 Task: Add a signature Hope Brown containing With gratitude and warm wishes, Hope Brown to email address softage.2@softage.net and add a label Grocery lists
Action: Mouse moved to (895, 74)
Screenshot: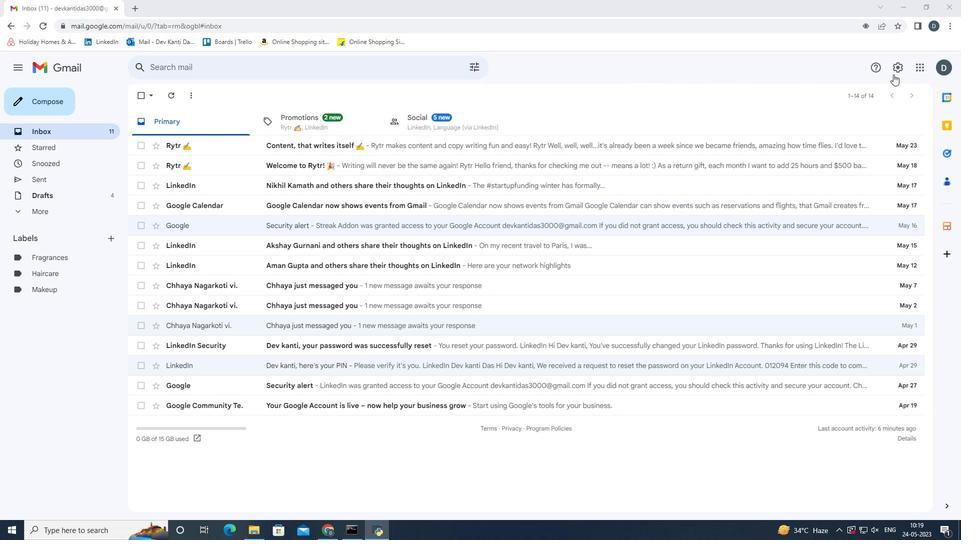 
Action: Mouse pressed left at (895, 74)
Screenshot: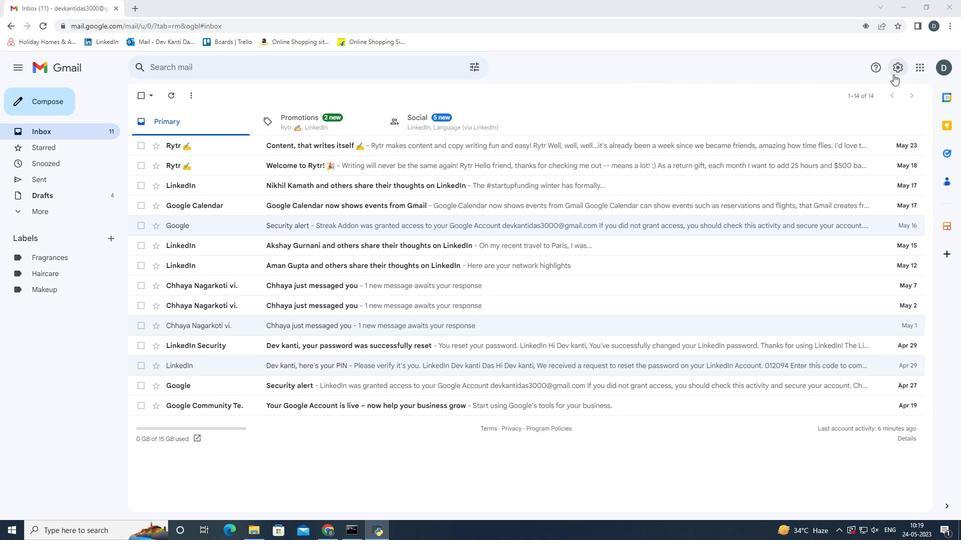 
Action: Mouse moved to (878, 123)
Screenshot: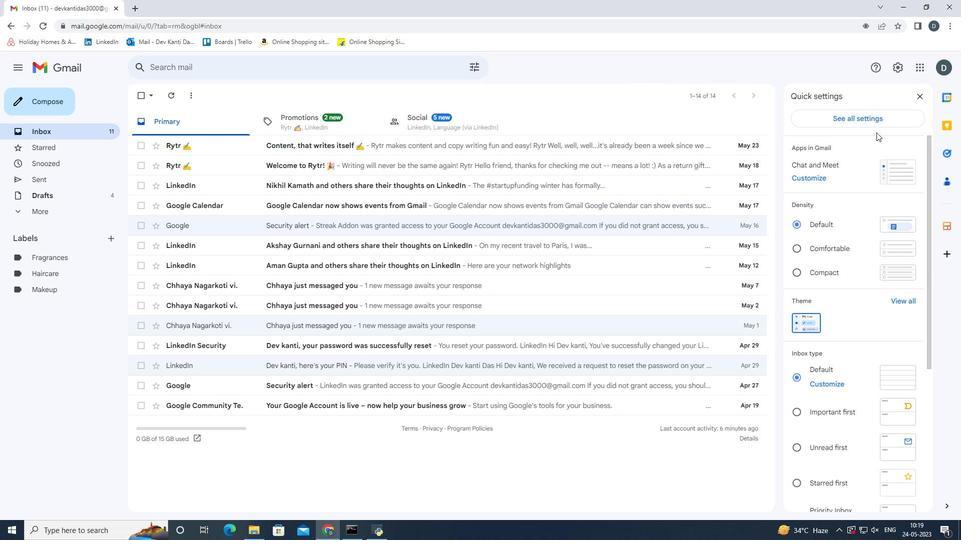 
Action: Mouse pressed left at (878, 123)
Screenshot: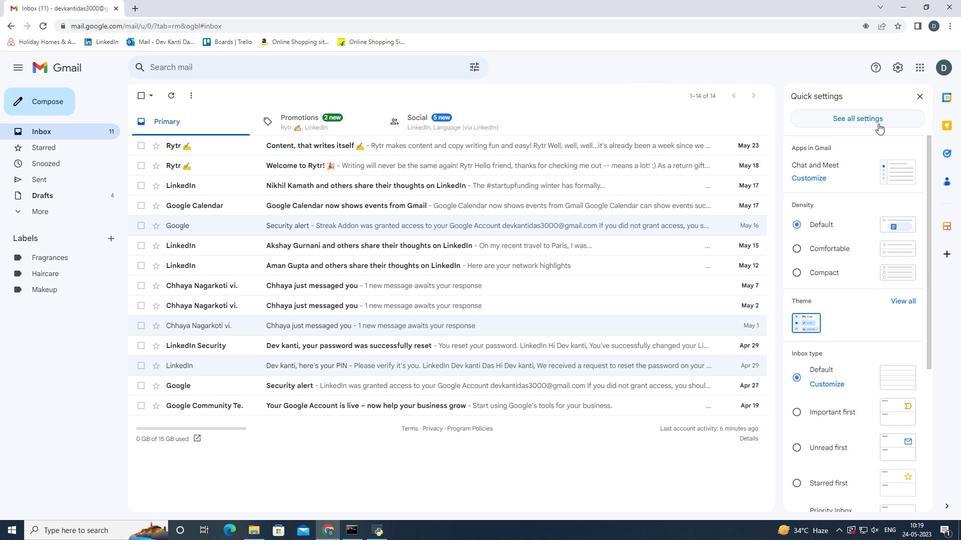 
Action: Mouse moved to (407, 295)
Screenshot: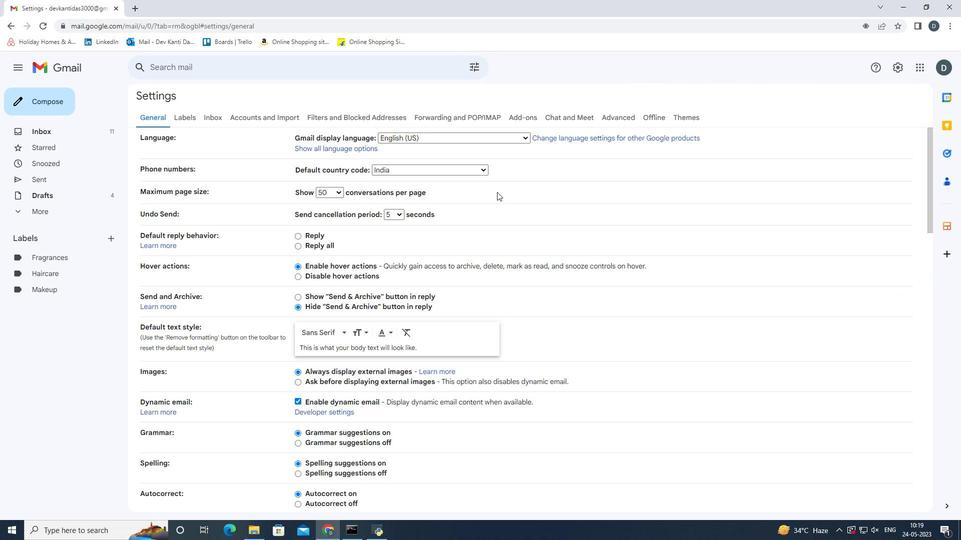 
Action: Mouse scrolled (407, 295) with delta (0, 0)
Screenshot: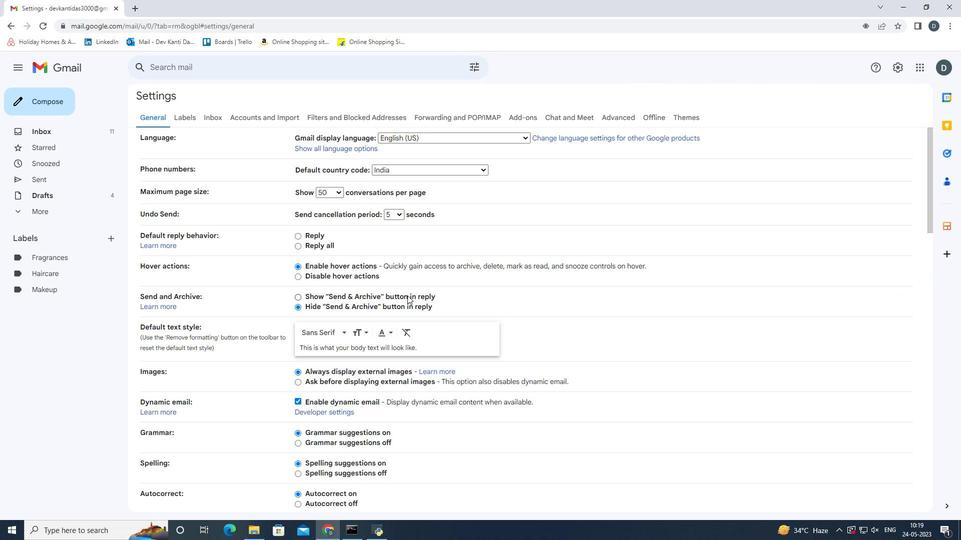 
Action: Mouse scrolled (407, 295) with delta (0, 0)
Screenshot: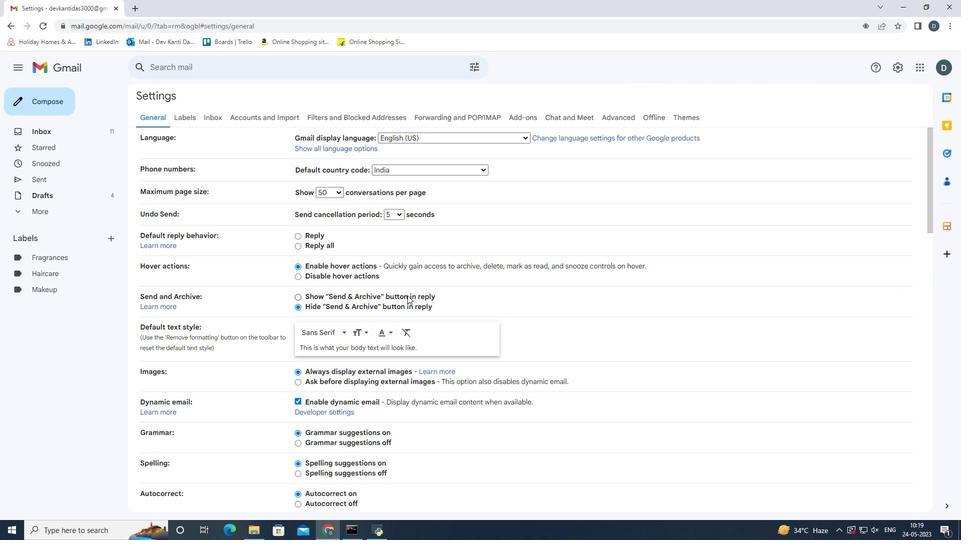 
Action: Mouse scrolled (407, 295) with delta (0, 0)
Screenshot: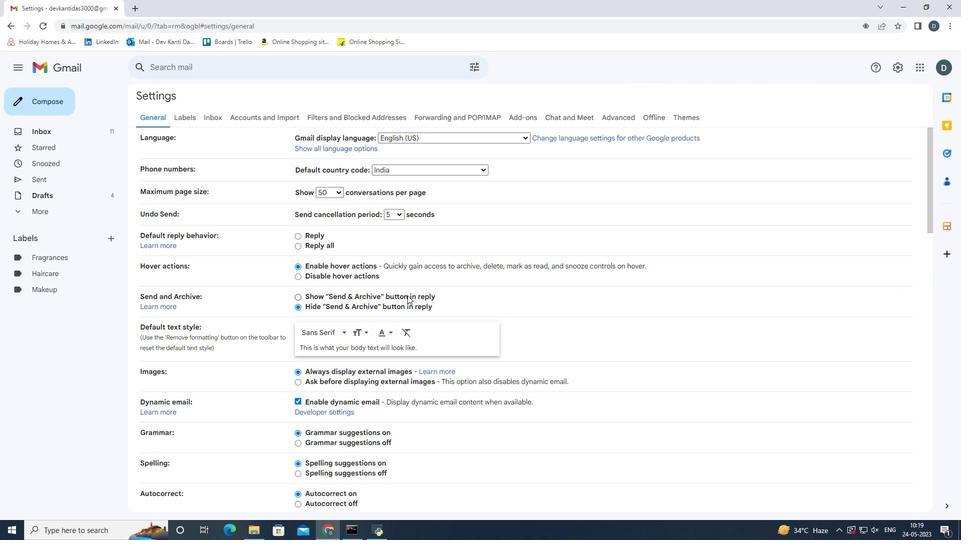 
Action: Mouse scrolled (407, 295) with delta (0, 0)
Screenshot: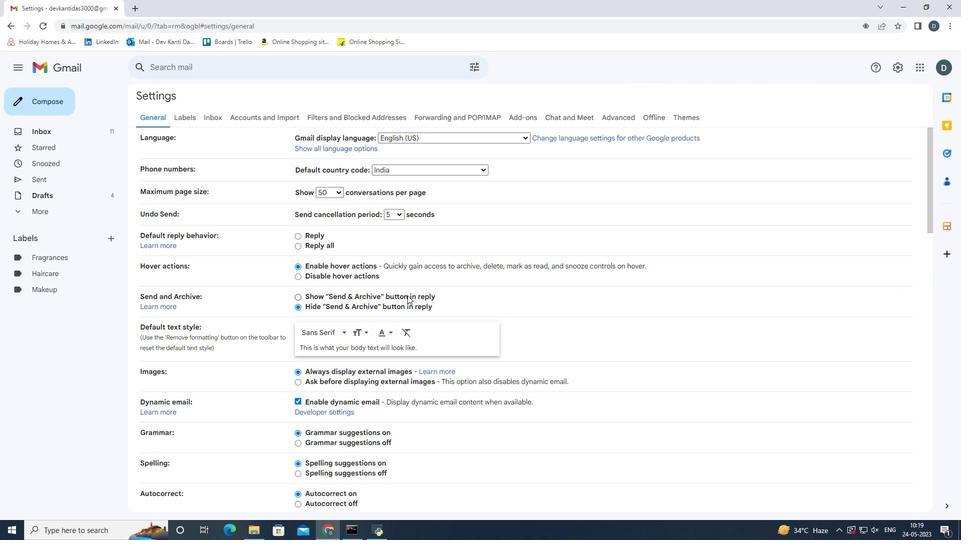 
Action: Mouse scrolled (407, 295) with delta (0, 0)
Screenshot: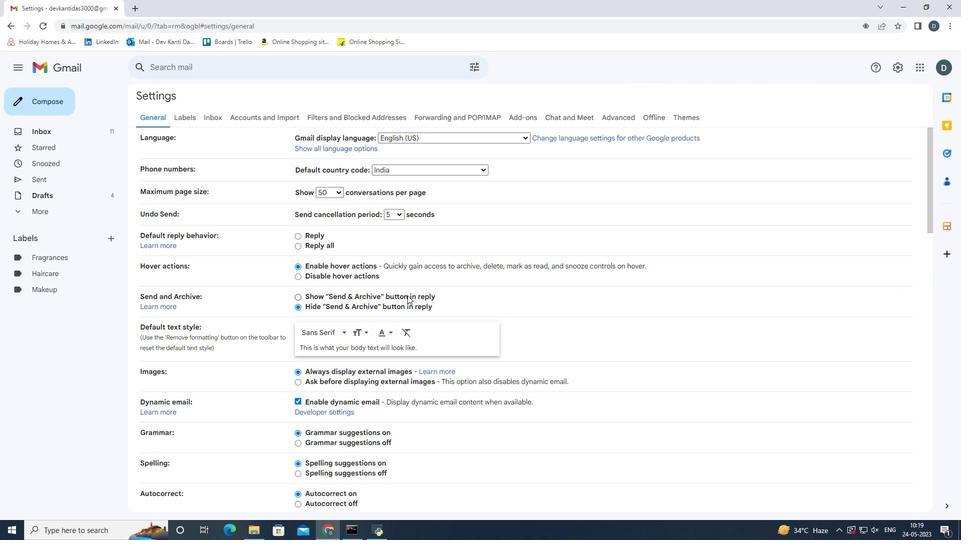 
Action: Mouse scrolled (407, 295) with delta (0, 0)
Screenshot: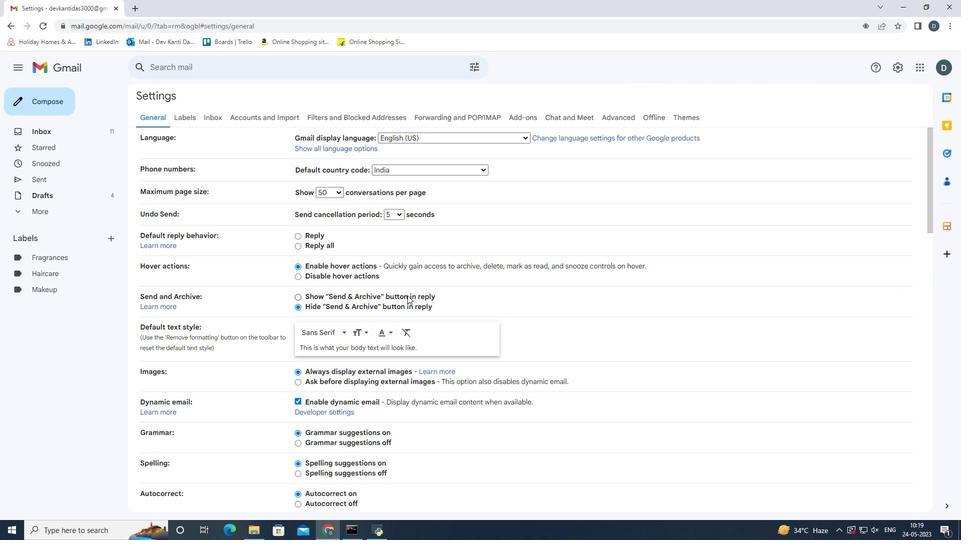 
Action: Mouse scrolled (407, 295) with delta (0, 0)
Screenshot: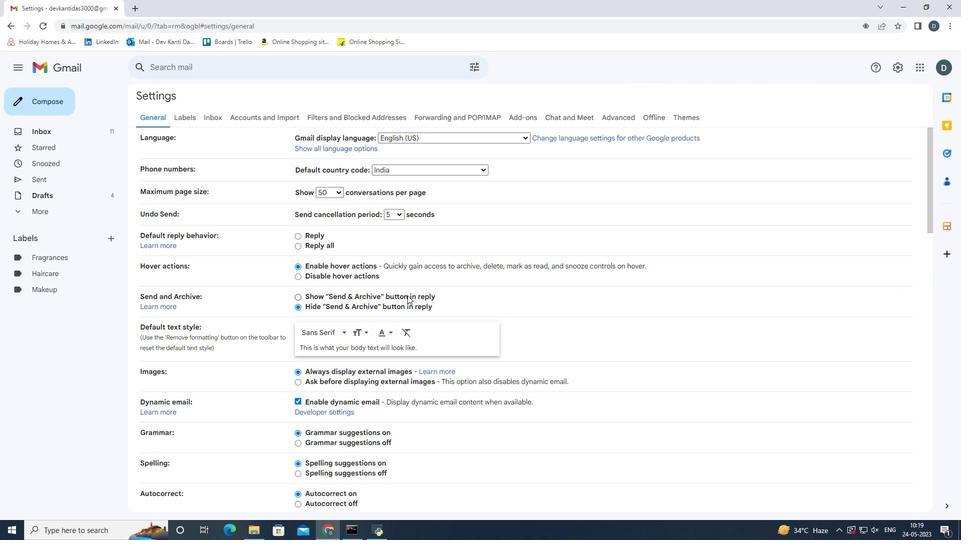 
Action: Mouse scrolled (407, 295) with delta (0, 0)
Screenshot: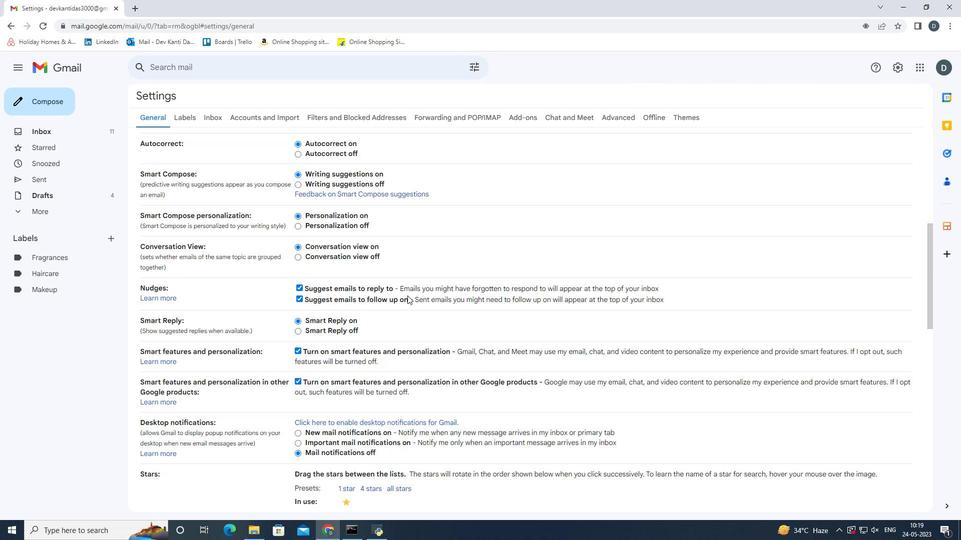 
Action: Mouse scrolled (407, 295) with delta (0, 0)
Screenshot: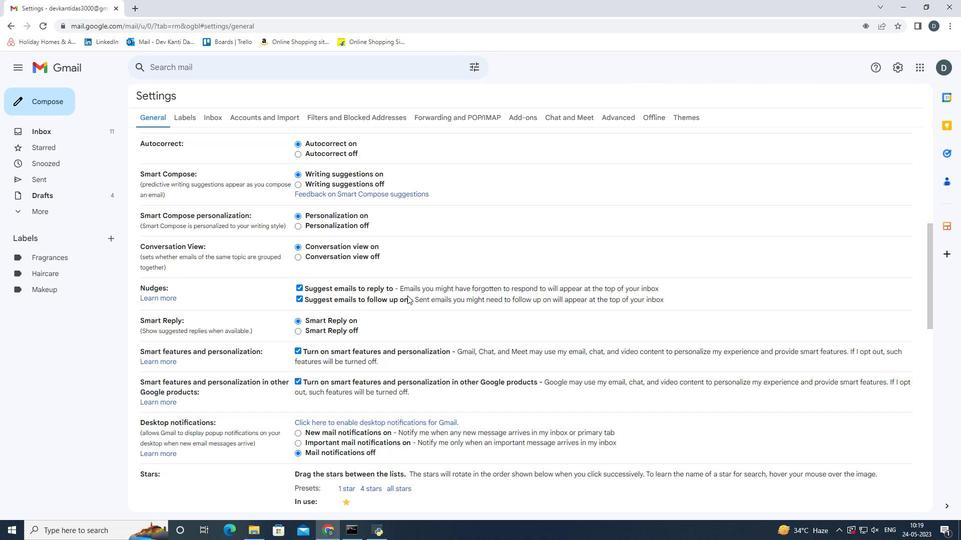 
Action: Mouse scrolled (407, 295) with delta (0, 0)
Screenshot: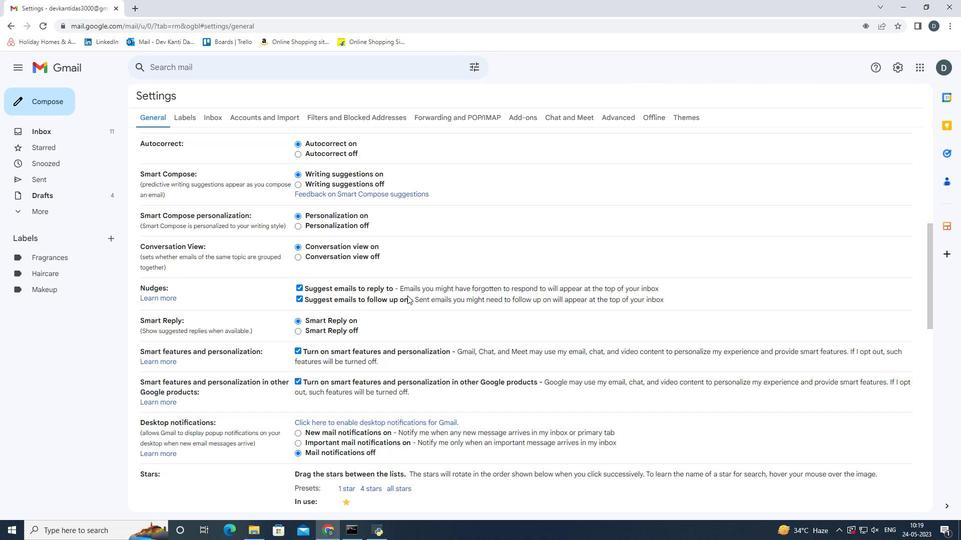 
Action: Mouse scrolled (407, 295) with delta (0, 0)
Screenshot: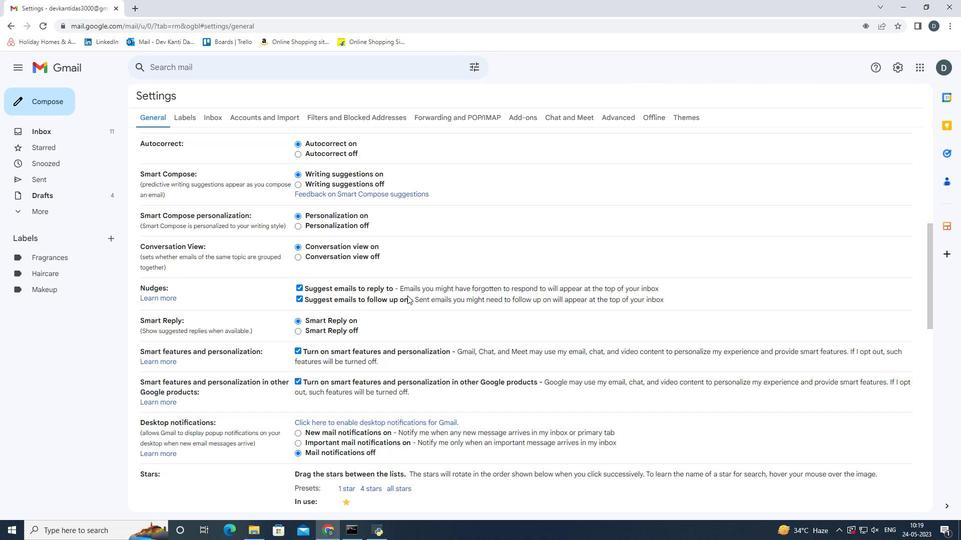 
Action: Mouse scrolled (407, 295) with delta (0, 0)
Screenshot: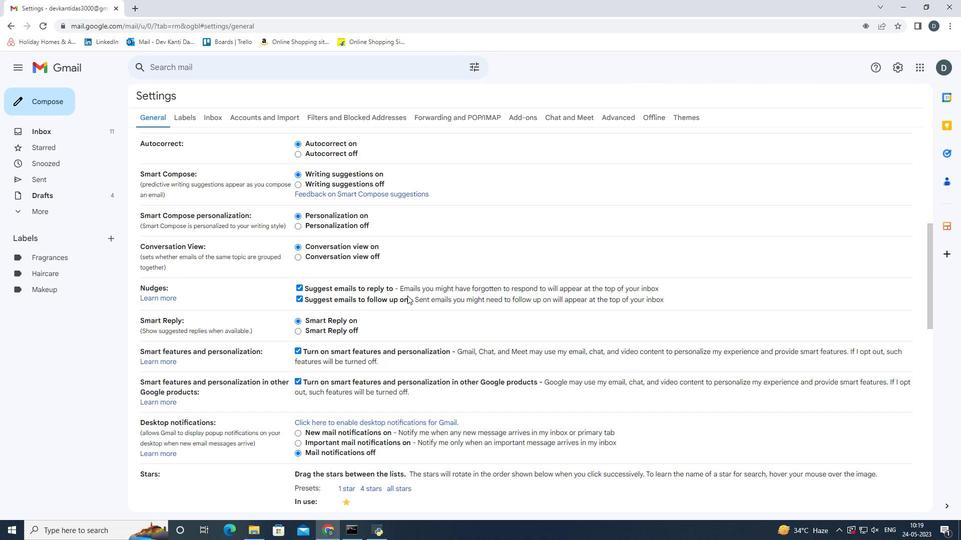
Action: Mouse moved to (404, 448)
Screenshot: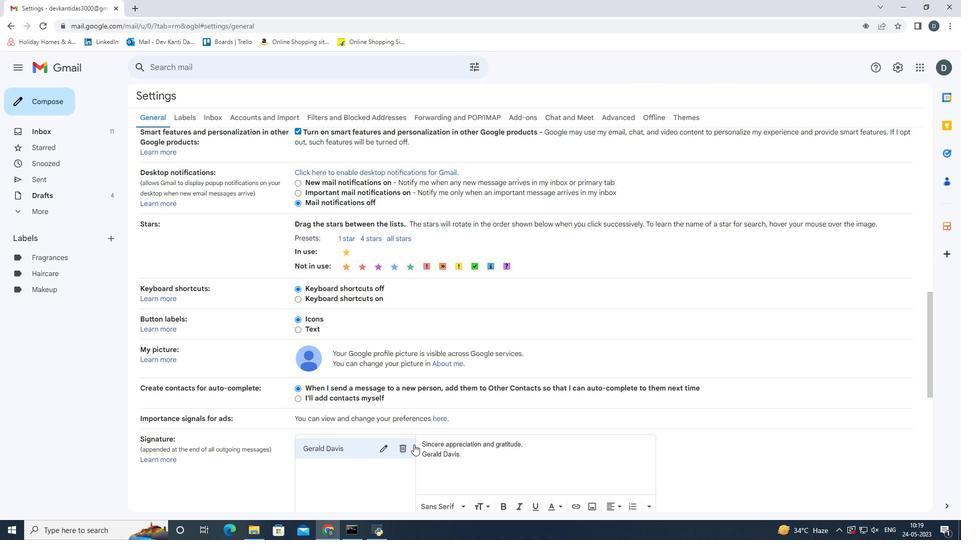 
Action: Mouse pressed left at (404, 448)
Screenshot: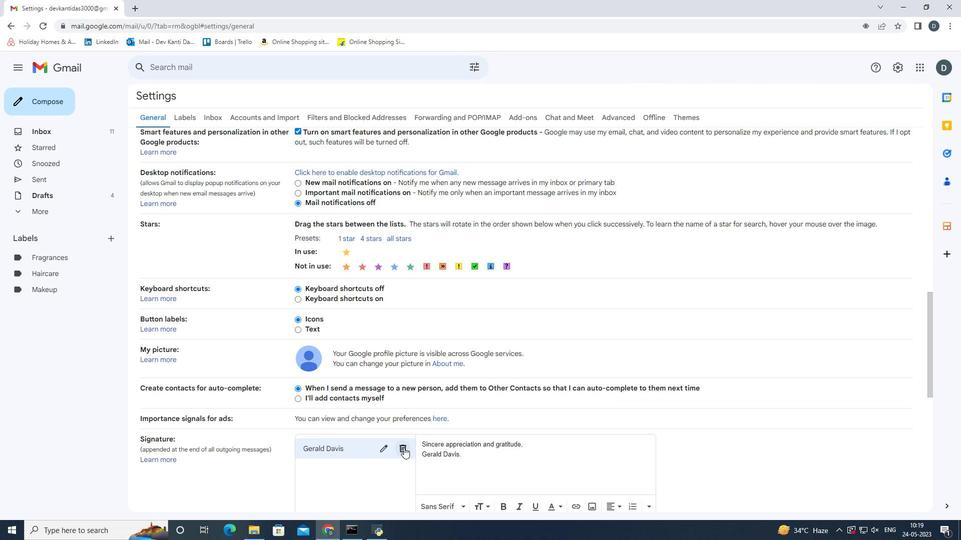 
Action: Mouse moved to (553, 305)
Screenshot: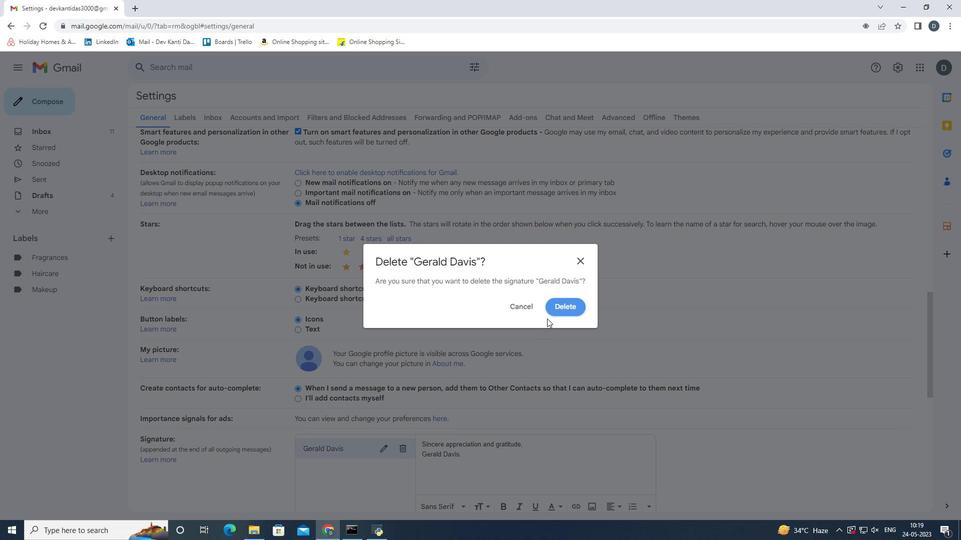 
Action: Mouse pressed left at (553, 305)
Screenshot: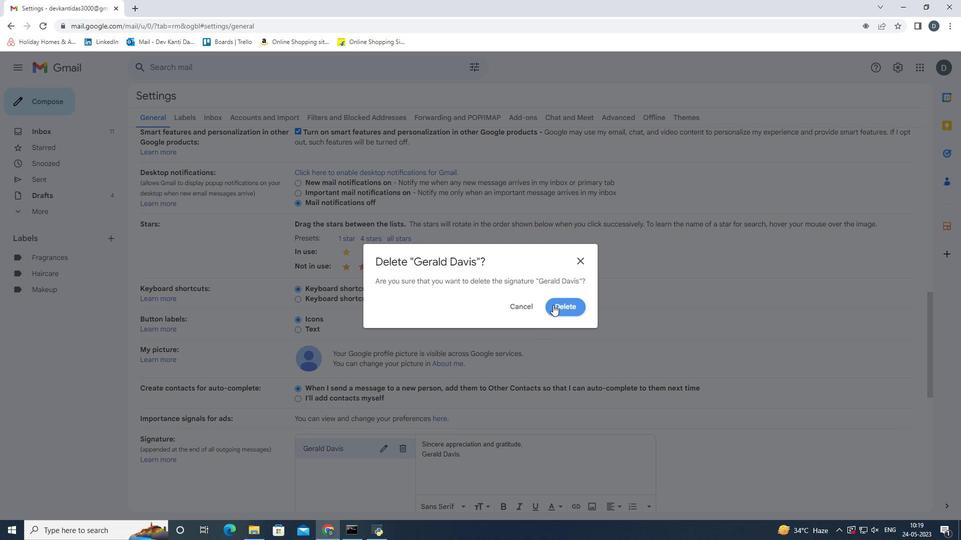 
Action: Mouse scrolled (553, 304) with delta (0, 0)
Screenshot: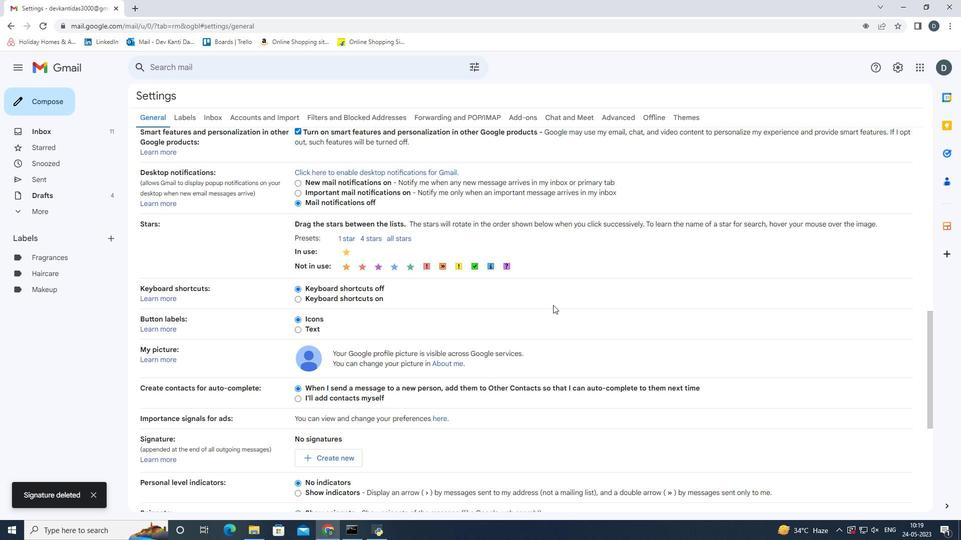 
Action: Mouse scrolled (553, 304) with delta (0, 0)
Screenshot: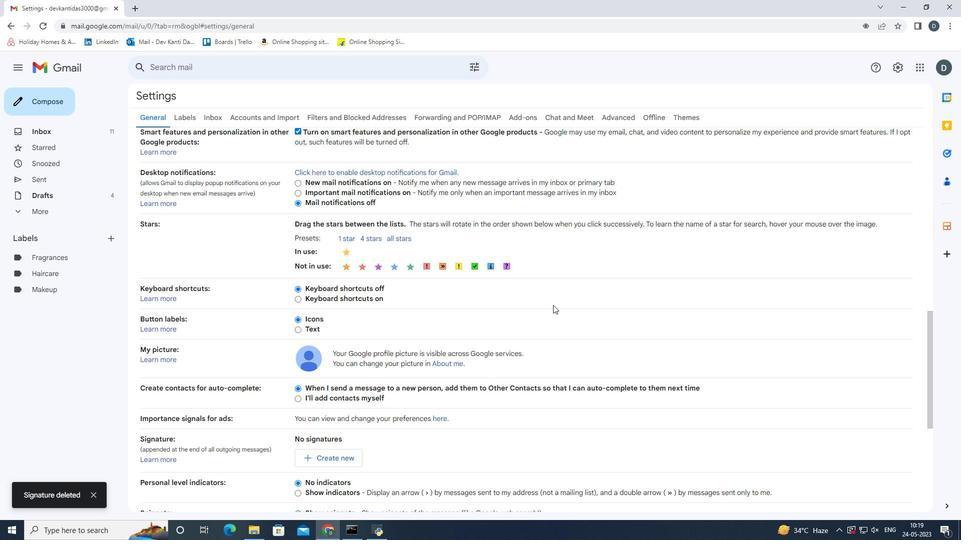 
Action: Mouse scrolled (553, 304) with delta (0, 0)
Screenshot: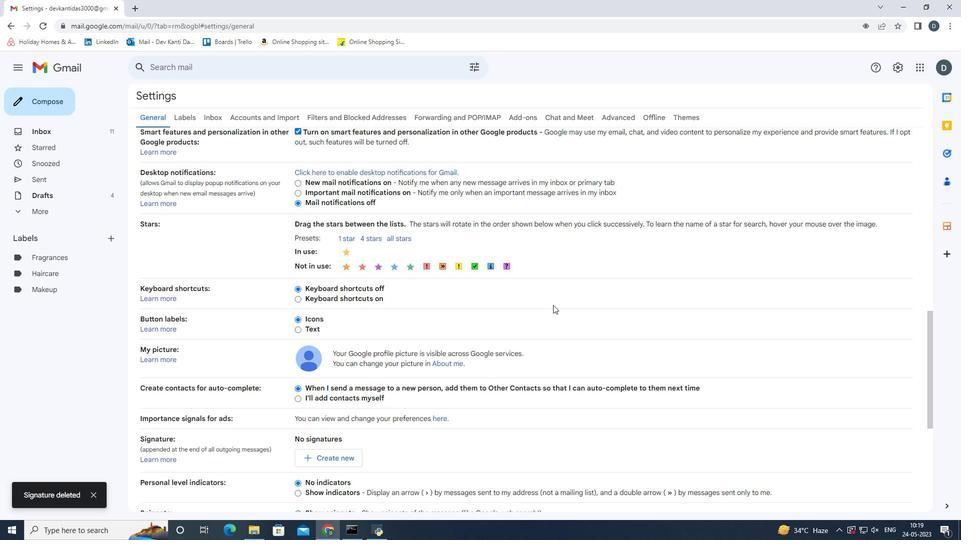 
Action: Mouse moved to (328, 309)
Screenshot: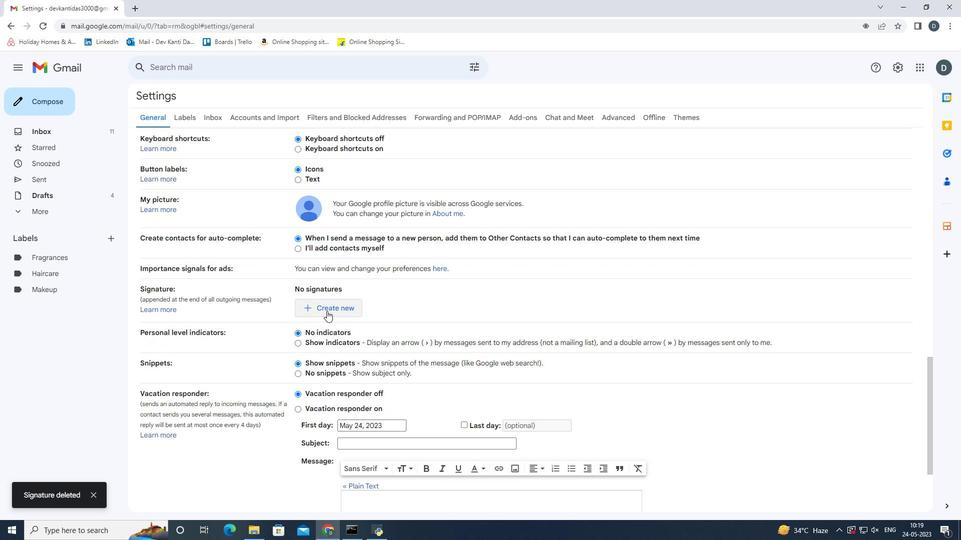 
Action: Mouse pressed left at (328, 309)
Screenshot: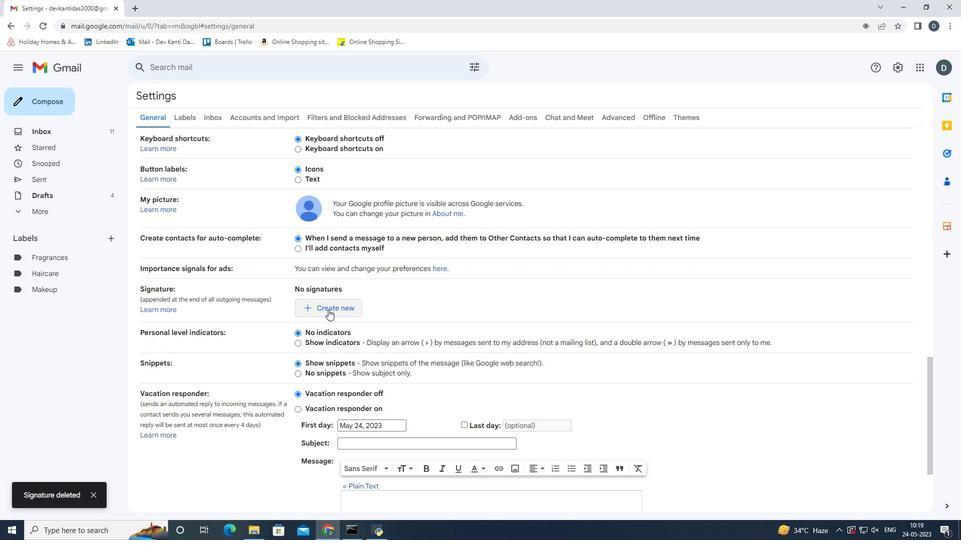
Action: Mouse moved to (478, 282)
Screenshot: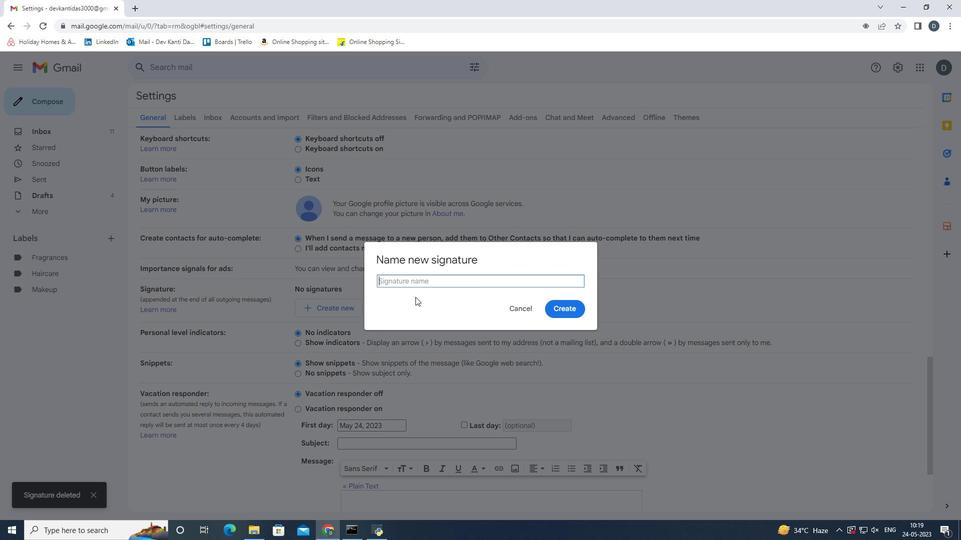 
Action: Key pressed <Key.shift>Hope<Key.space><Key.shift><Key.shift><Key.shift><Key.shift><Key.shift><Key.shift><Key.shift><Key.shift>Brown<Key.enter>
Screenshot: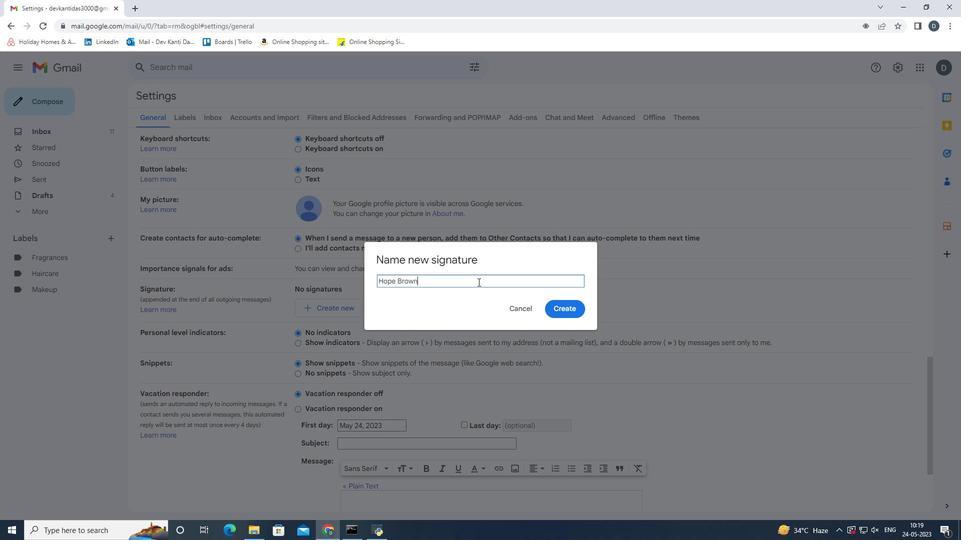 
Action: Mouse moved to (444, 312)
Screenshot: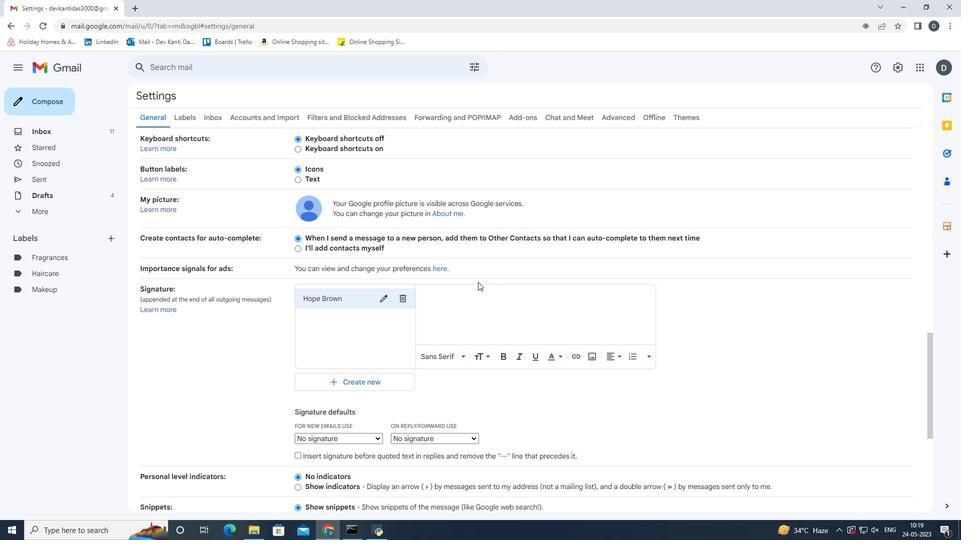 
Action: Mouse pressed left at (444, 312)
Screenshot: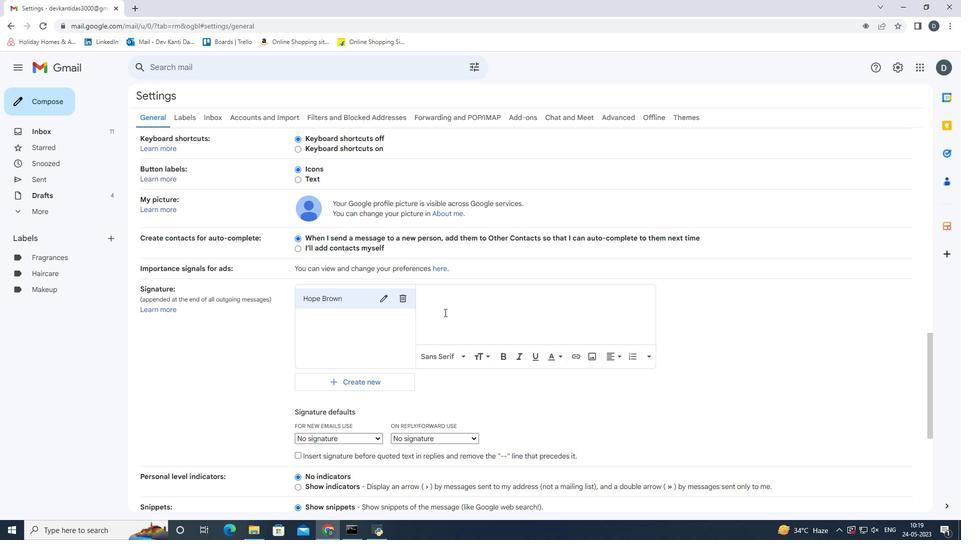 
Action: Mouse moved to (443, 305)
Screenshot: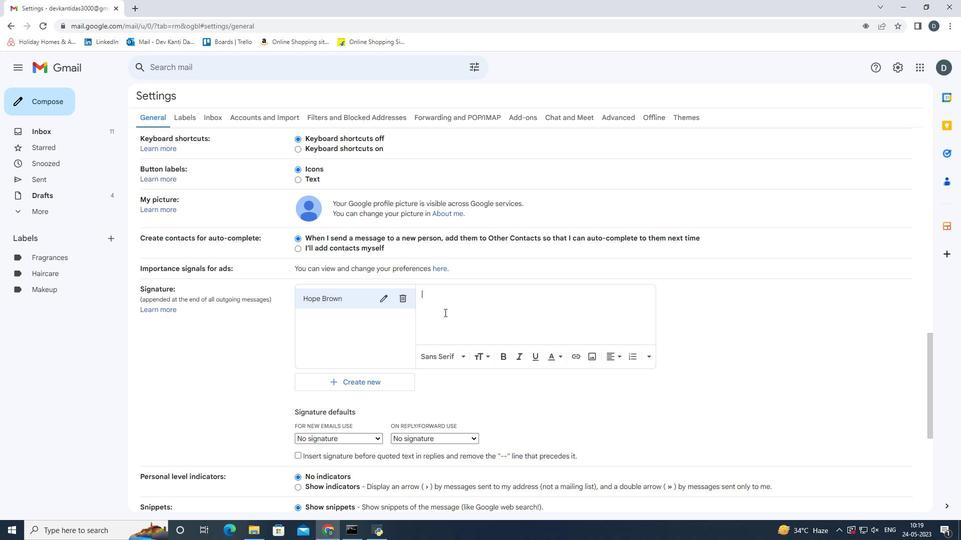 
Action: Key pressed <Key.shift><Key.shift><Key.shift><Key.shift><Key.shift>Gratitude<Key.space>and<Key.space>warm<Key.space>wishes,<Key.enter><Key.shift>Hope<Key.space><Key.shift>Brown.
Screenshot: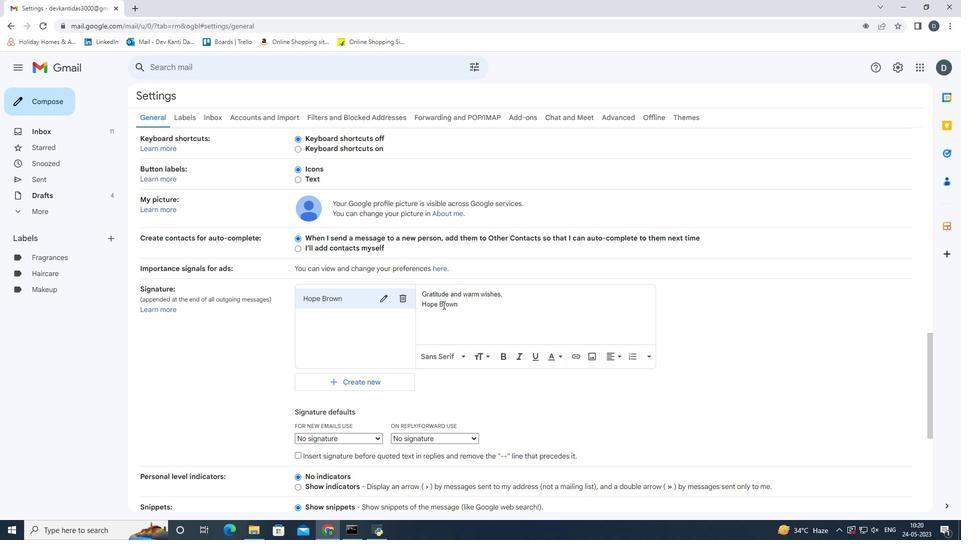 
Action: Mouse moved to (720, 316)
Screenshot: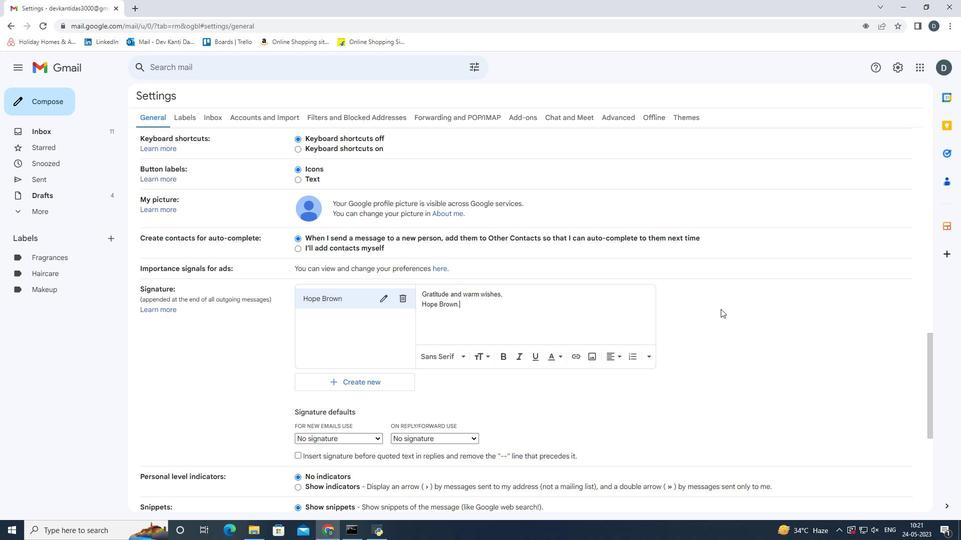 
Action: Mouse pressed left at (720, 316)
Screenshot: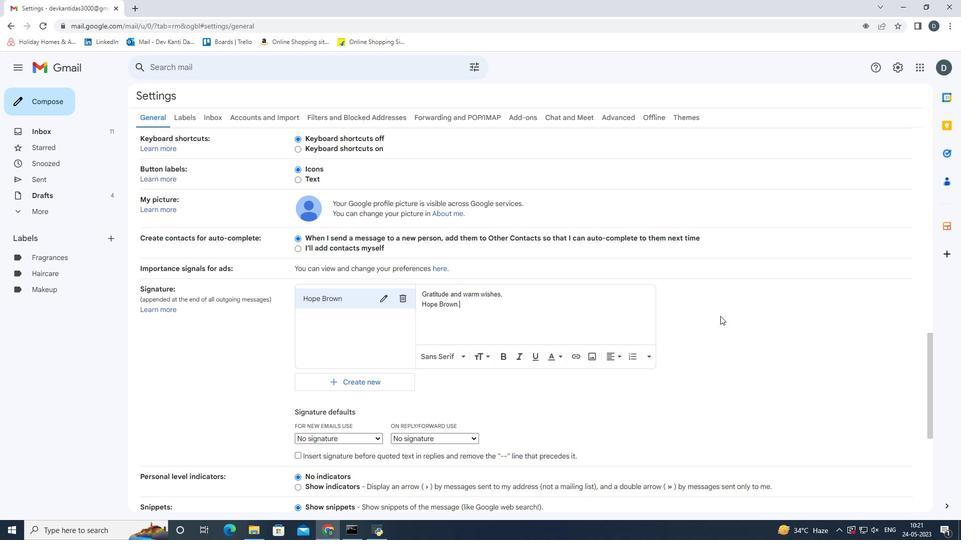 
Action: Mouse moved to (469, 396)
Screenshot: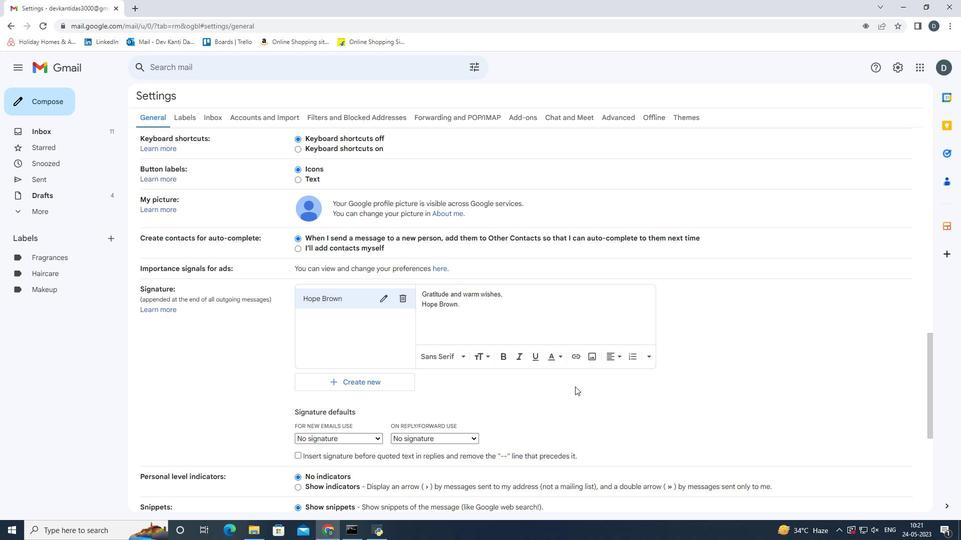 
Action: Mouse scrolled (568, 386) with delta (0, 0)
Screenshot: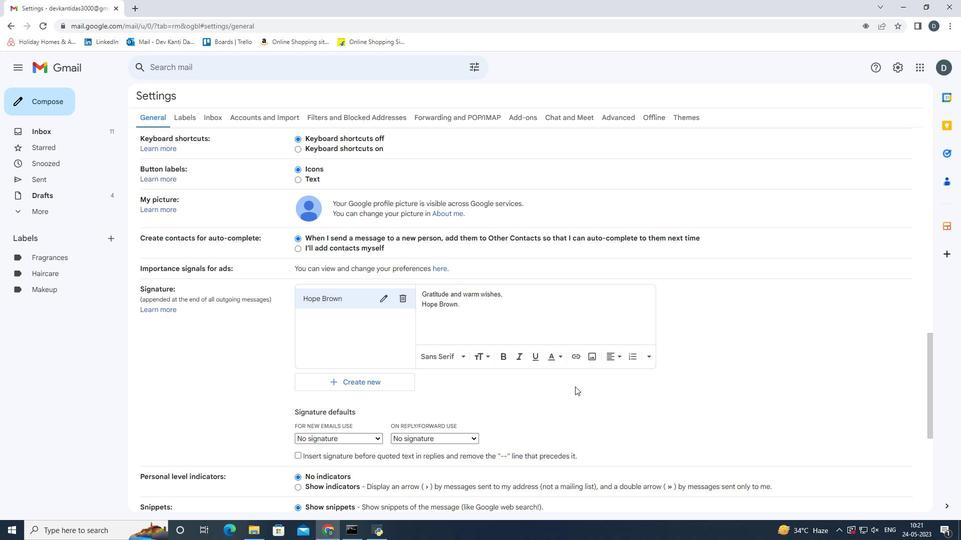 
Action: Mouse moved to (354, 388)
Screenshot: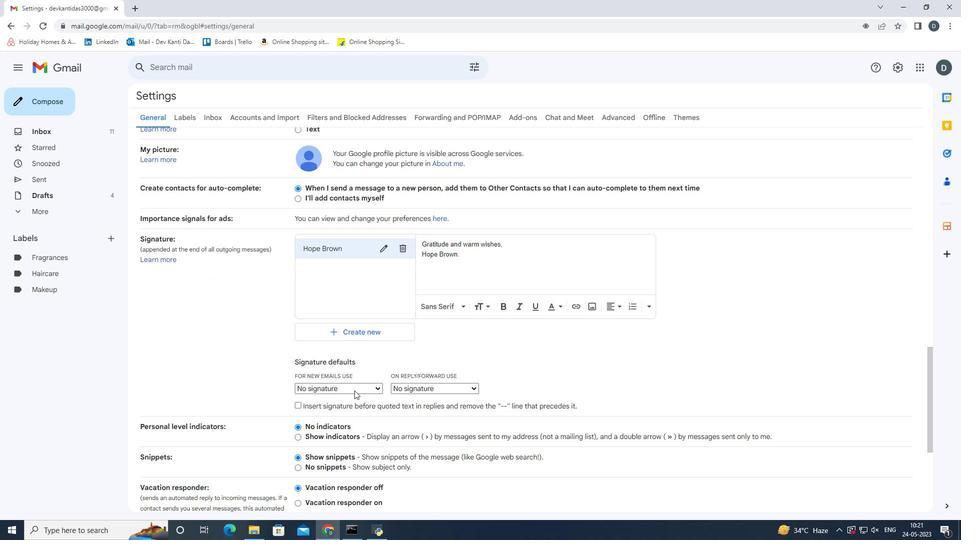 
Action: Mouse pressed left at (354, 388)
Screenshot: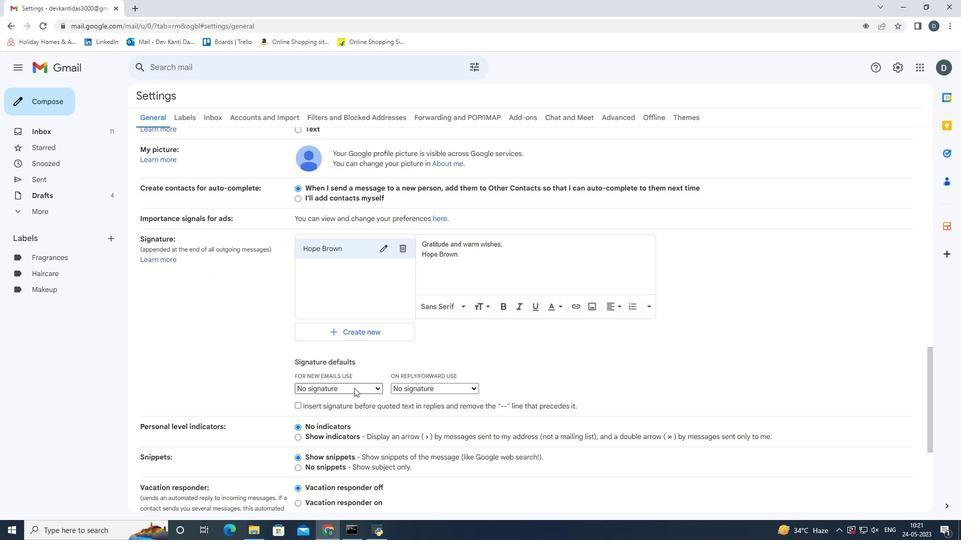 
Action: Mouse moved to (344, 408)
Screenshot: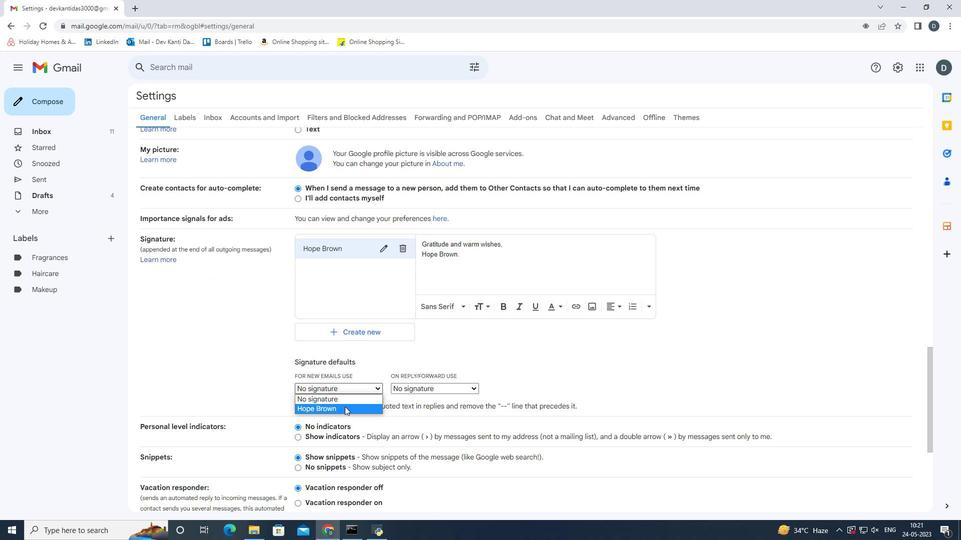 
Action: Mouse pressed left at (344, 408)
Screenshot: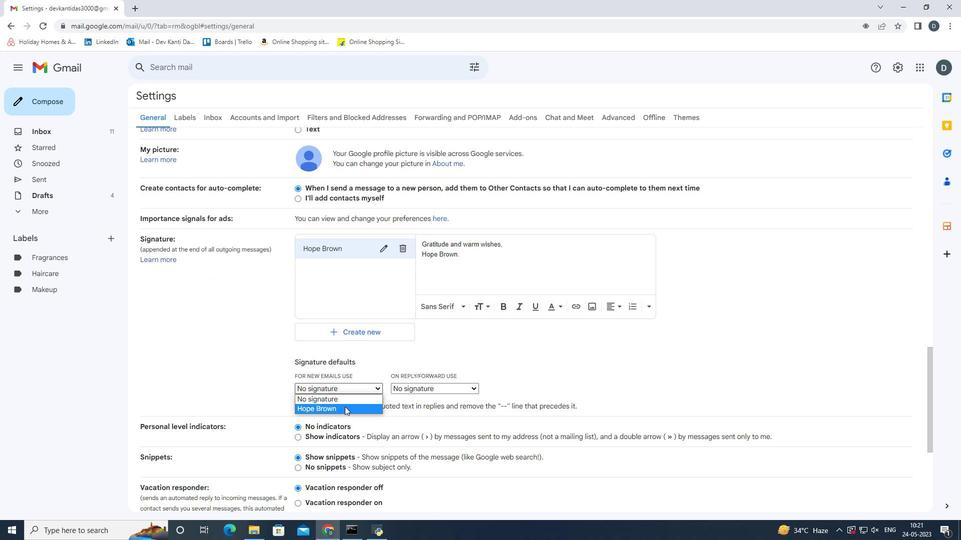 
Action: Mouse moved to (440, 393)
Screenshot: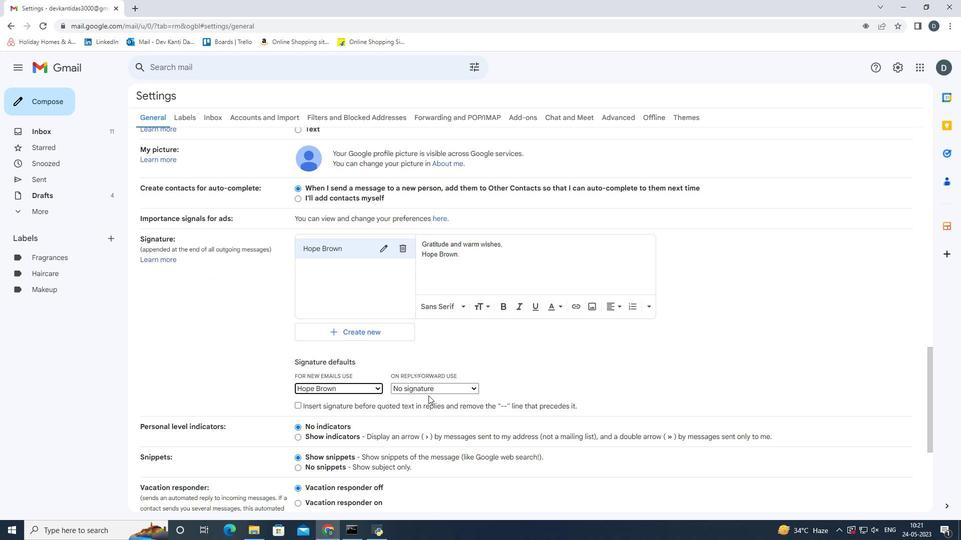 
Action: Mouse pressed left at (440, 393)
Screenshot: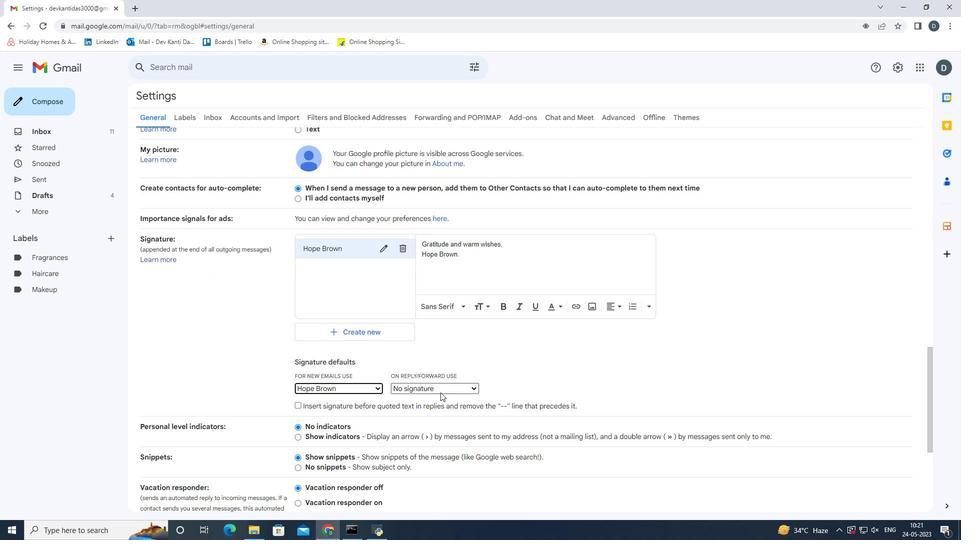 
Action: Mouse moved to (423, 407)
Screenshot: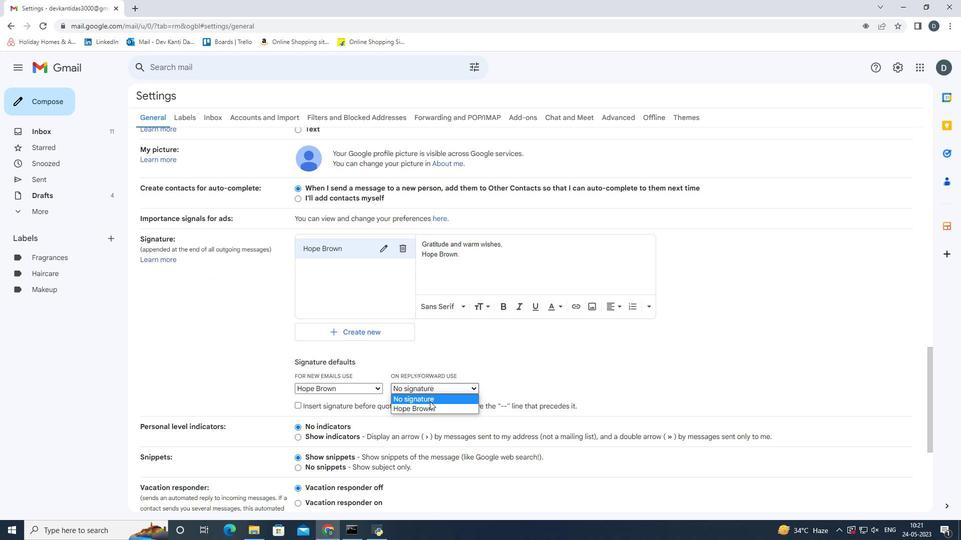 
Action: Mouse pressed left at (423, 407)
Screenshot: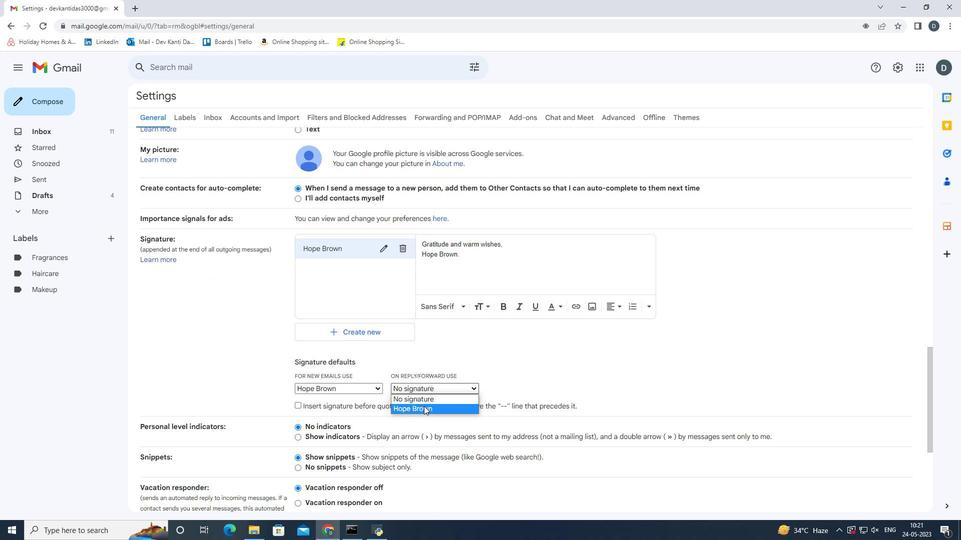 
Action: Mouse moved to (468, 392)
Screenshot: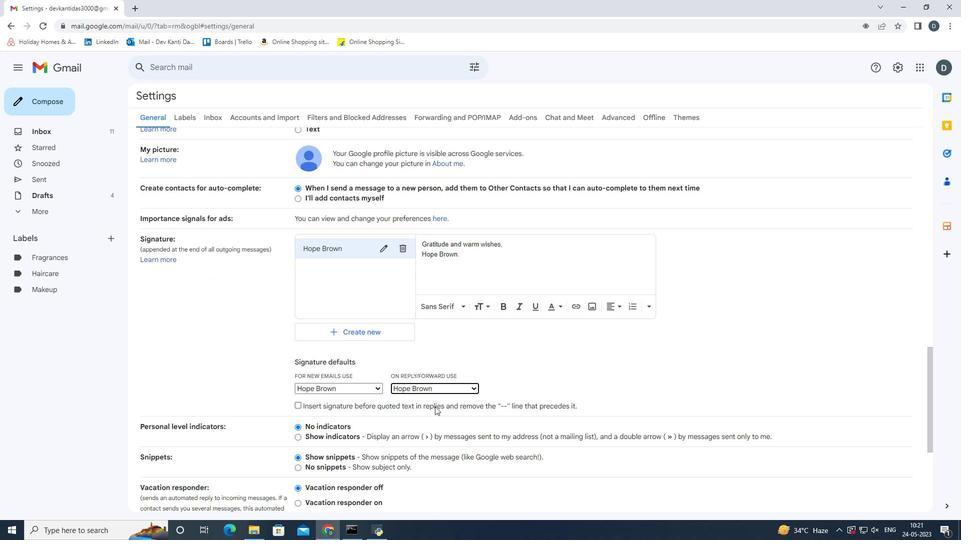 
Action: Mouse scrolled (468, 391) with delta (0, 0)
Screenshot: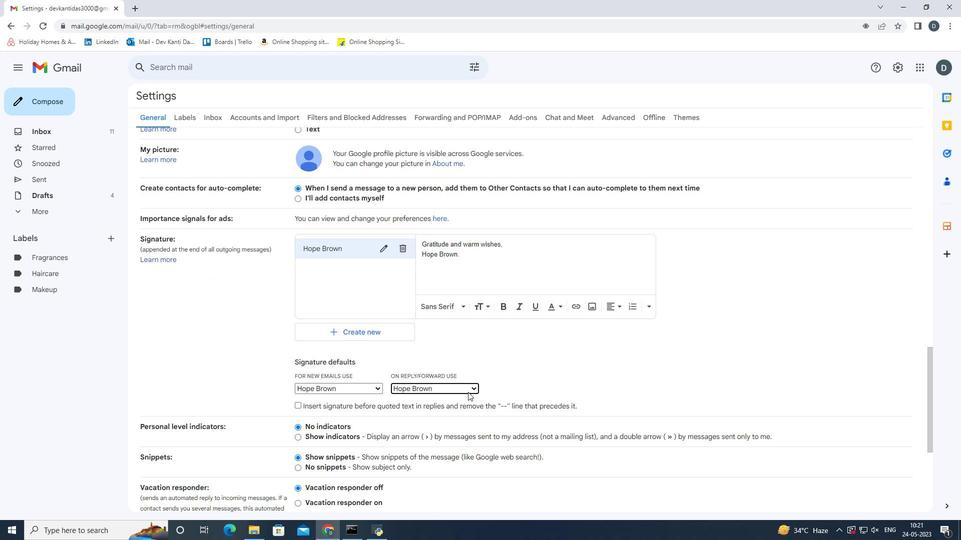 
Action: Mouse scrolled (468, 391) with delta (0, 0)
Screenshot: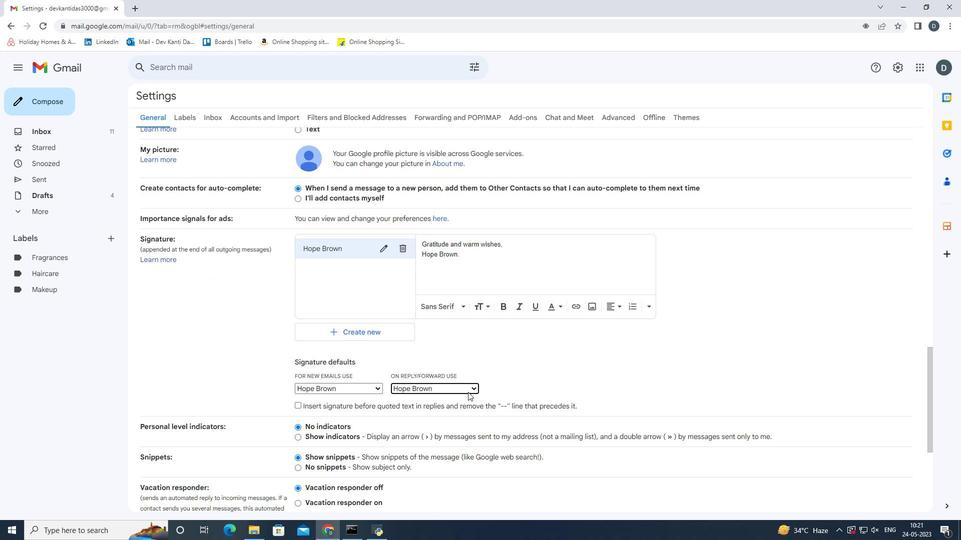 
Action: Mouse scrolled (468, 391) with delta (0, 0)
Screenshot: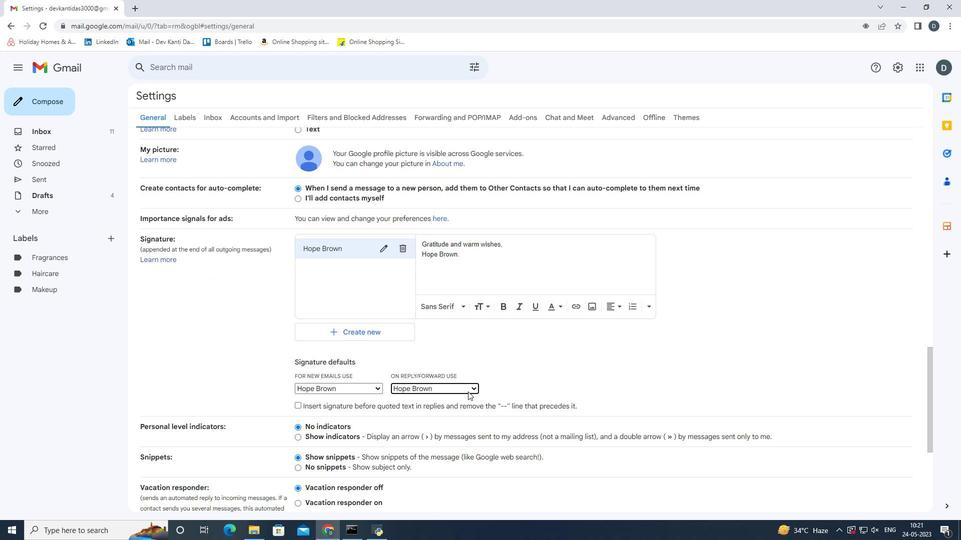 
Action: Mouse scrolled (468, 391) with delta (0, 0)
Screenshot: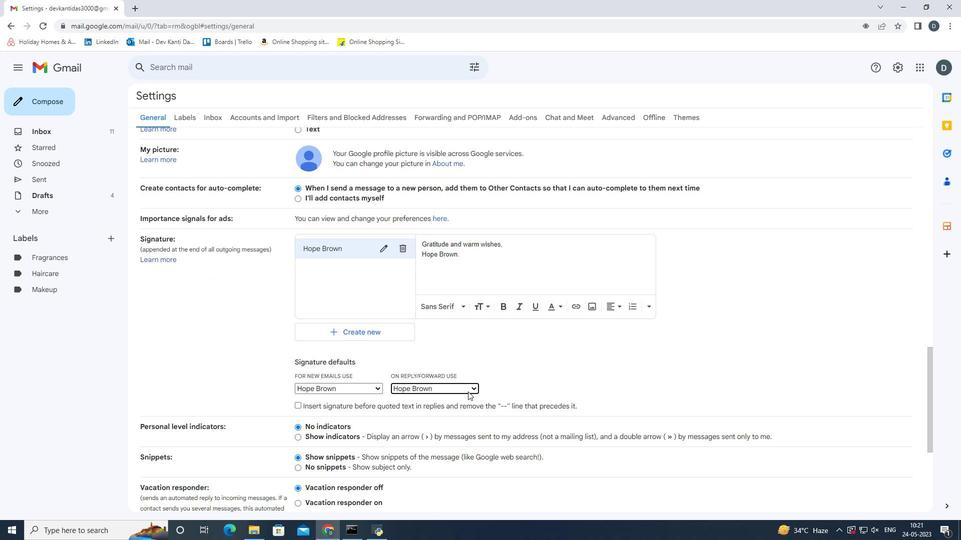 
Action: Mouse scrolled (468, 391) with delta (0, 0)
Screenshot: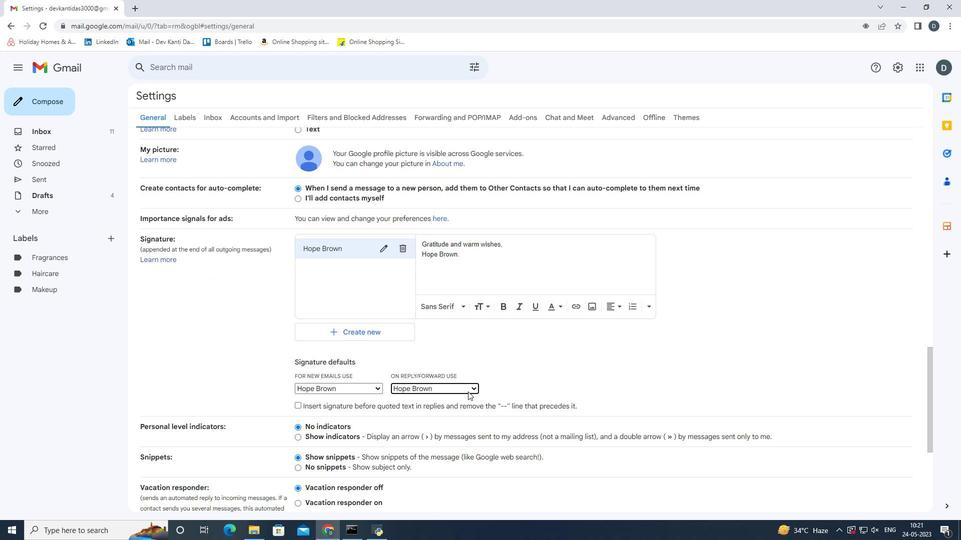 
Action: Mouse scrolled (468, 391) with delta (0, 0)
Screenshot: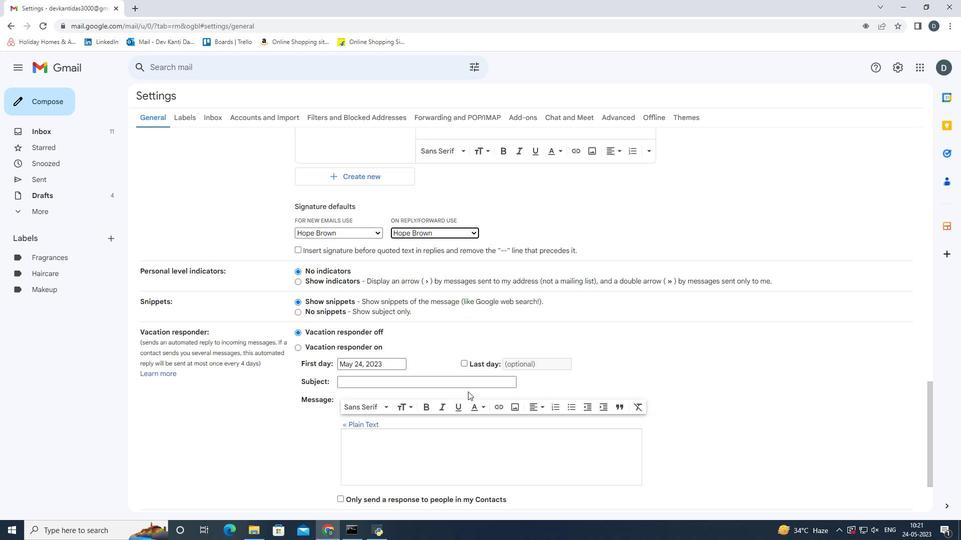 
Action: Mouse scrolled (468, 391) with delta (0, 0)
Screenshot: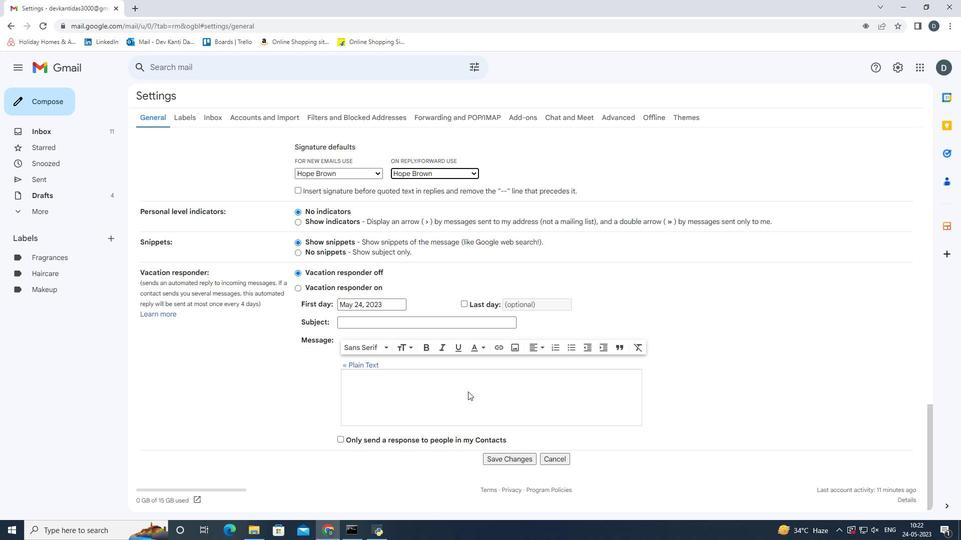 
Action: Mouse scrolled (468, 391) with delta (0, 0)
Screenshot: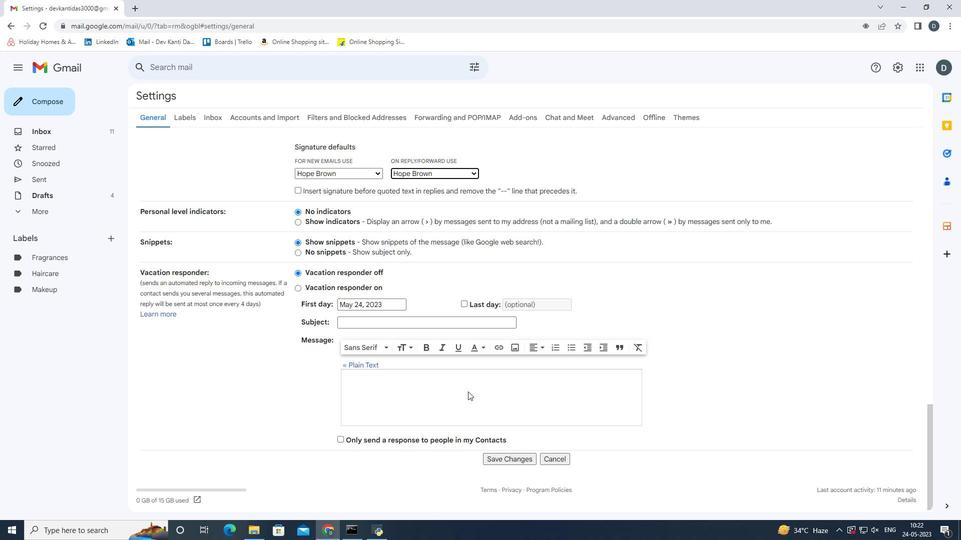 
Action: Mouse moved to (523, 454)
Screenshot: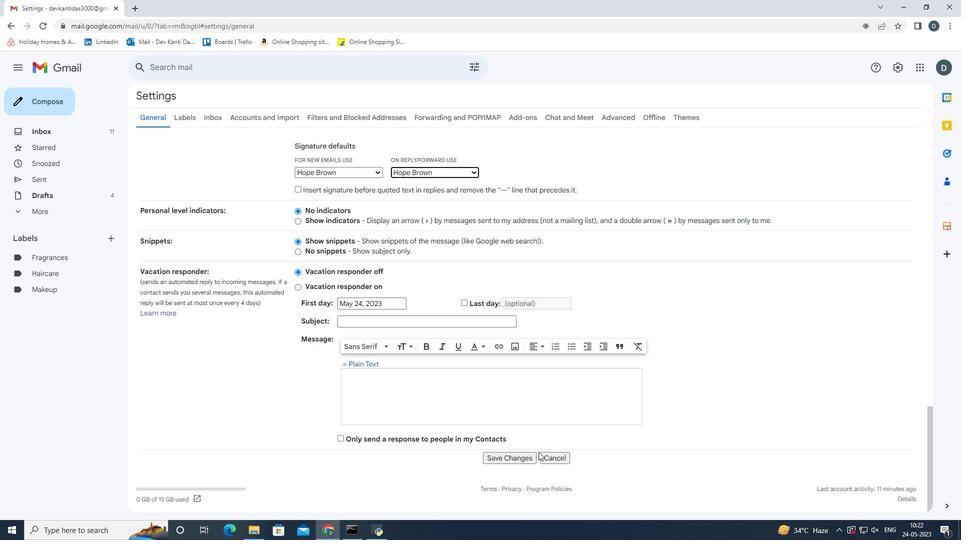 
Action: Mouse pressed left at (523, 454)
Screenshot: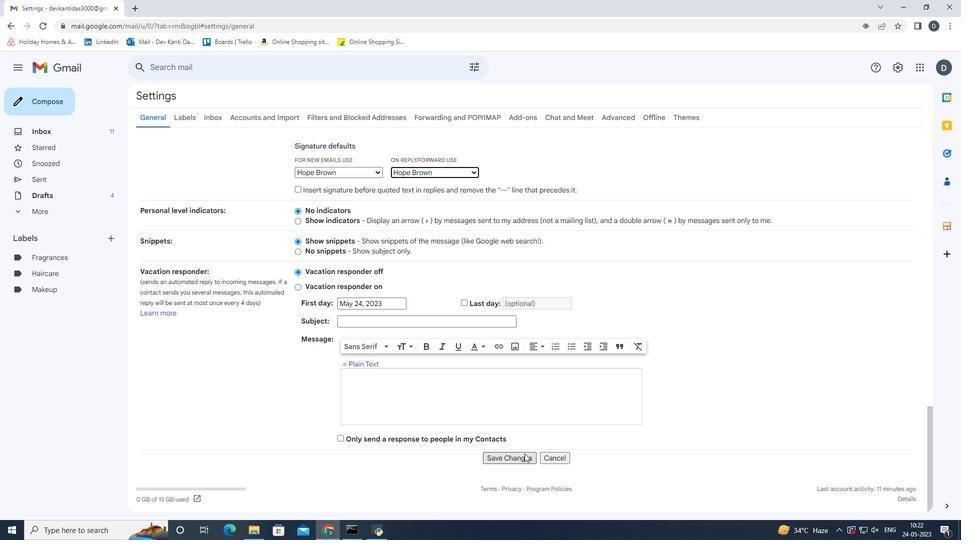 
Action: Mouse moved to (19, 107)
Screenshot: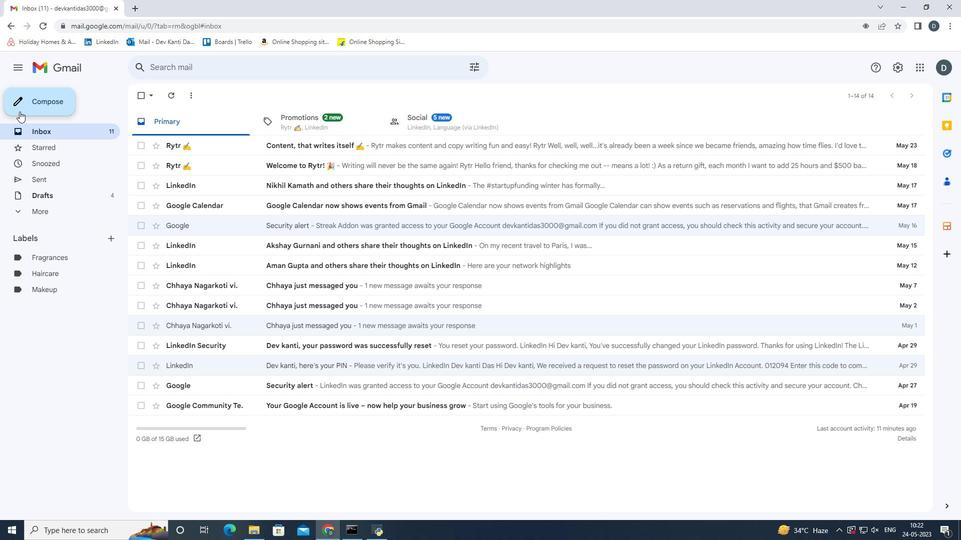 
Action: Mouse pressed left at (19, 107)
Screenshot: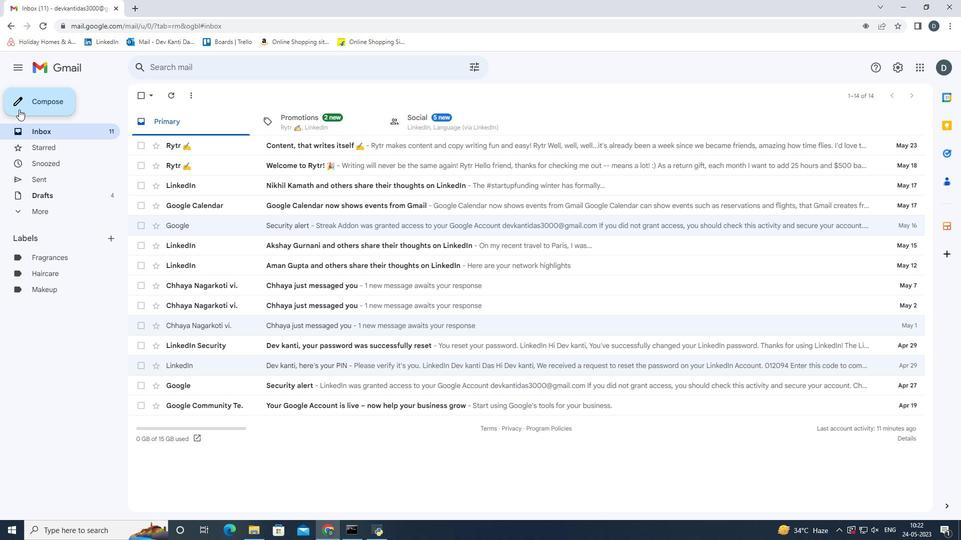 
Action: Mouse moved to (614, 242)
Screenshot: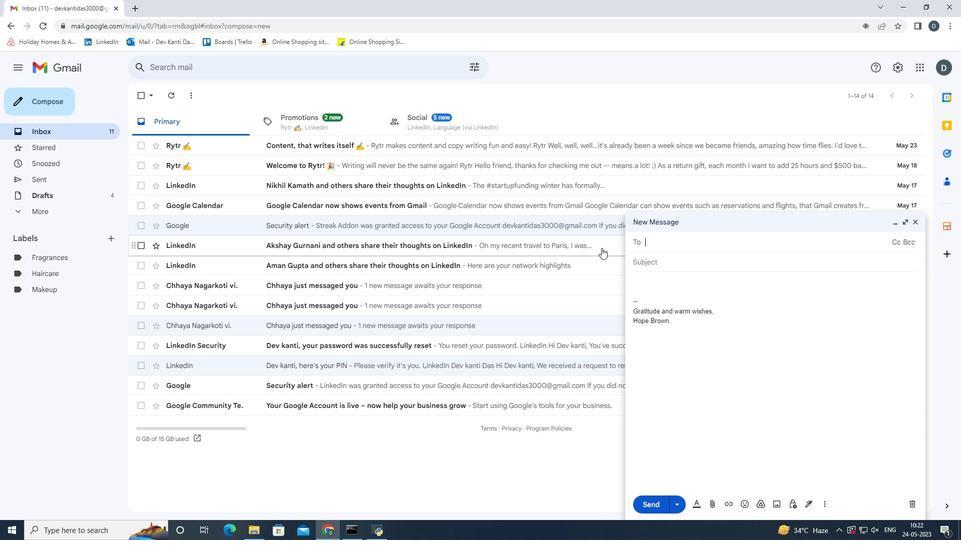 
Action: Key pressed <Key.shift>Softage.
Screenshot: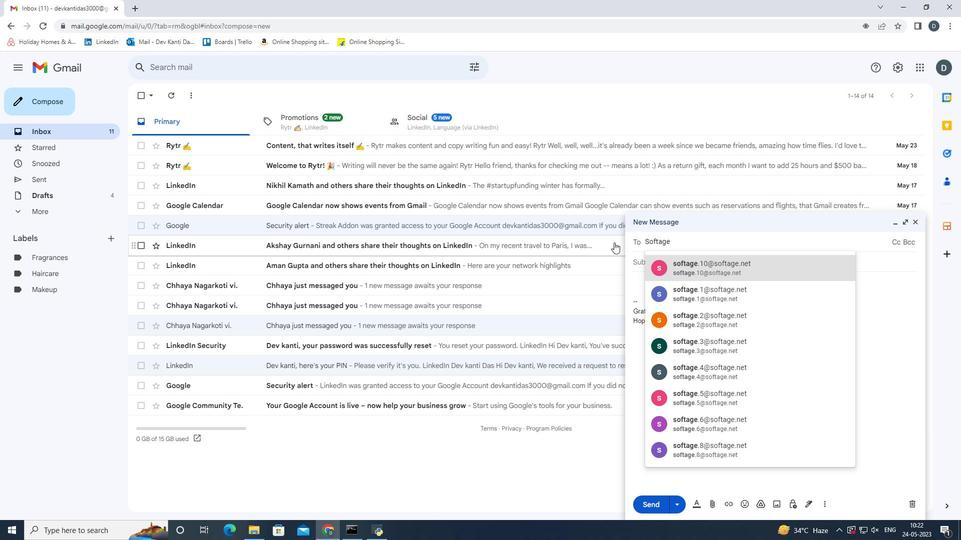 
Action: Mouse moved to (732, 324)
Screenshot: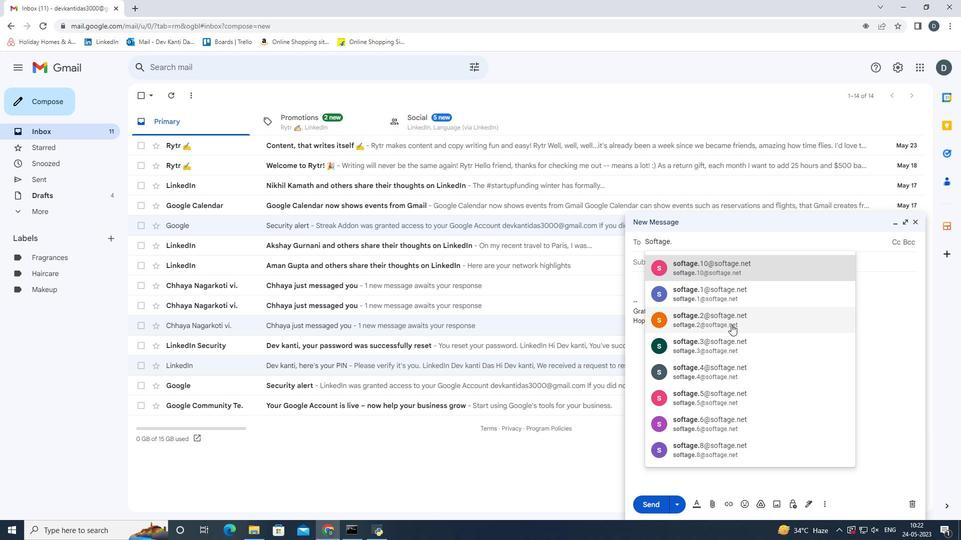 
Action: Mouse pressed left at (732, 324)
Screenshot: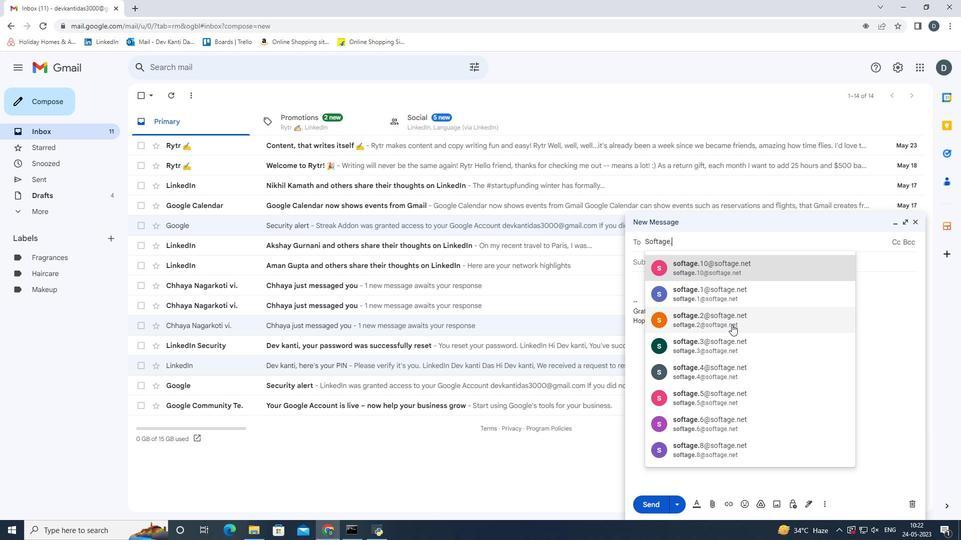 
Action: Mouse moved to (826, 509)
Screenshot: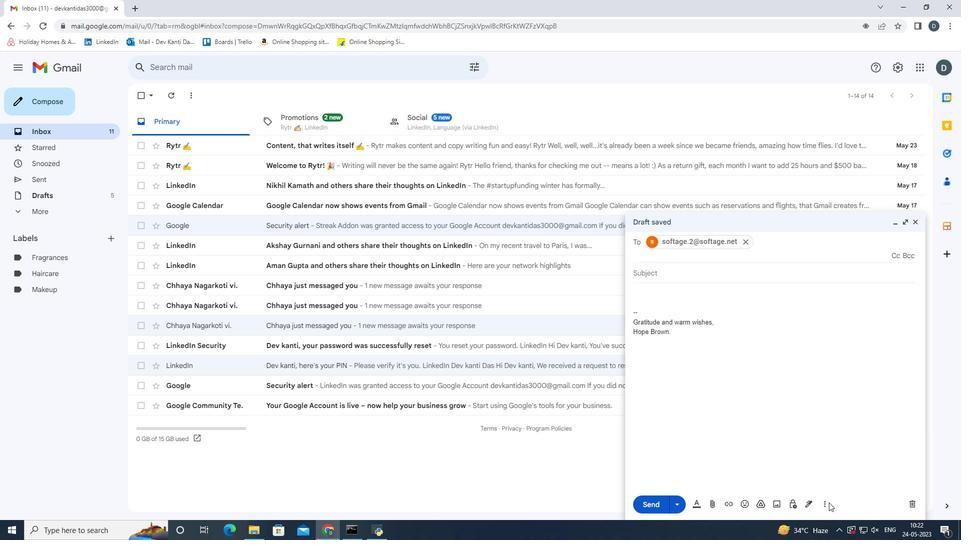 
Action: Mouse pressed left at (826, 509)
Screenshot: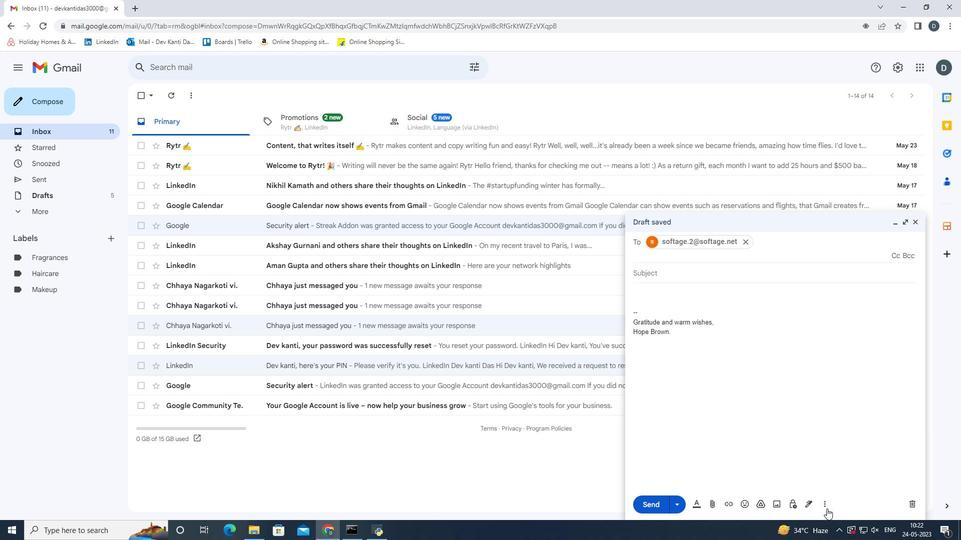 
Action: Mouse moved to (774, 392)
Screenshot: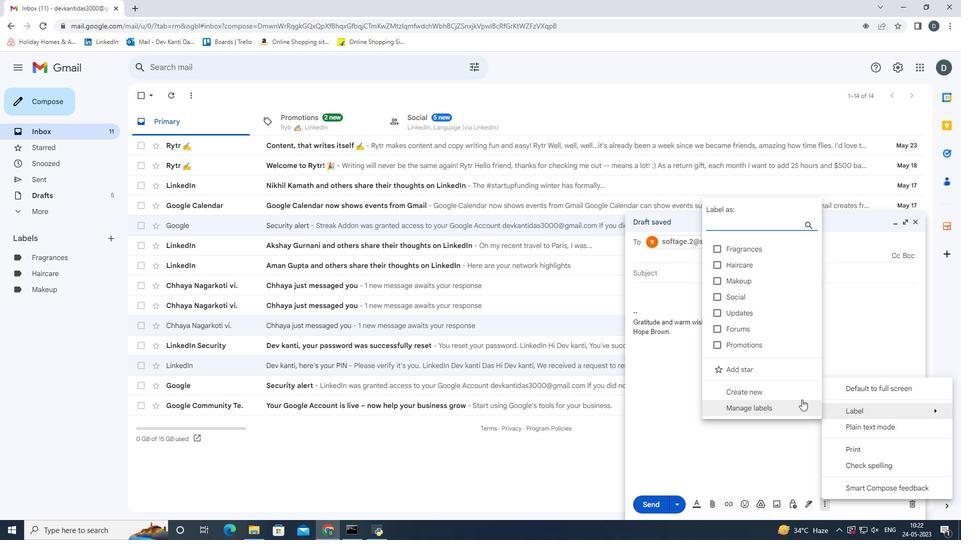 
Action: Mouse pressed left at (774, 392)
Screenshot: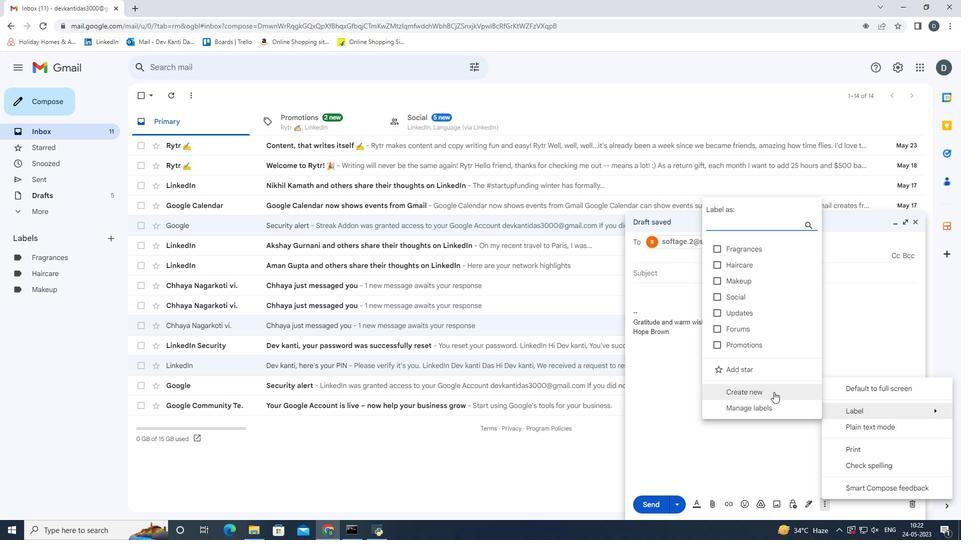 
Action: Mouse moved to (480, 290)
Screenshot: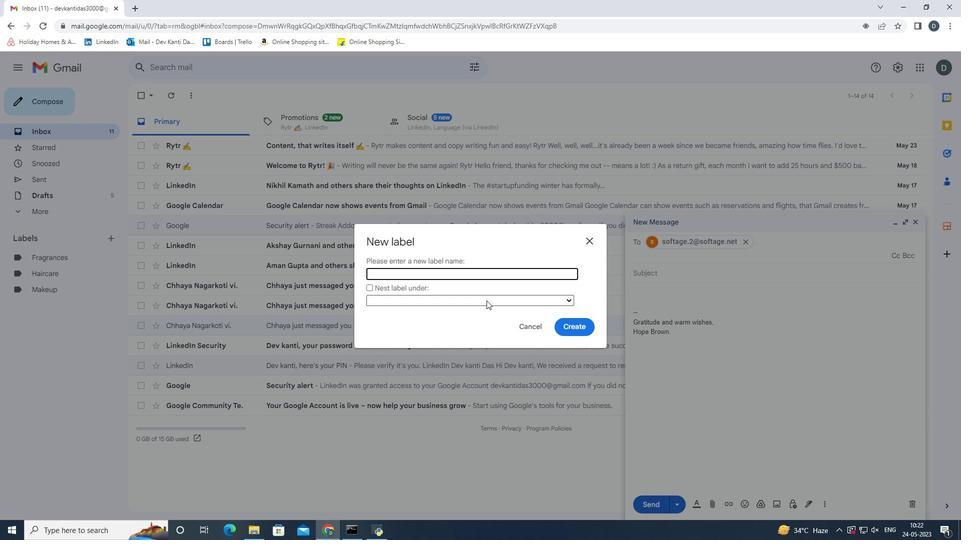 
Action: Key pressed <Key.shift><Key.shift><Key.shift><Key.shift><Key.shift><Key.shift><Key.shift><Key.shift><Key.shift><Key.shift><Key.shift>Grocery<Key.space><Key.shift_r>Lists<Key.enter>
Screenshot: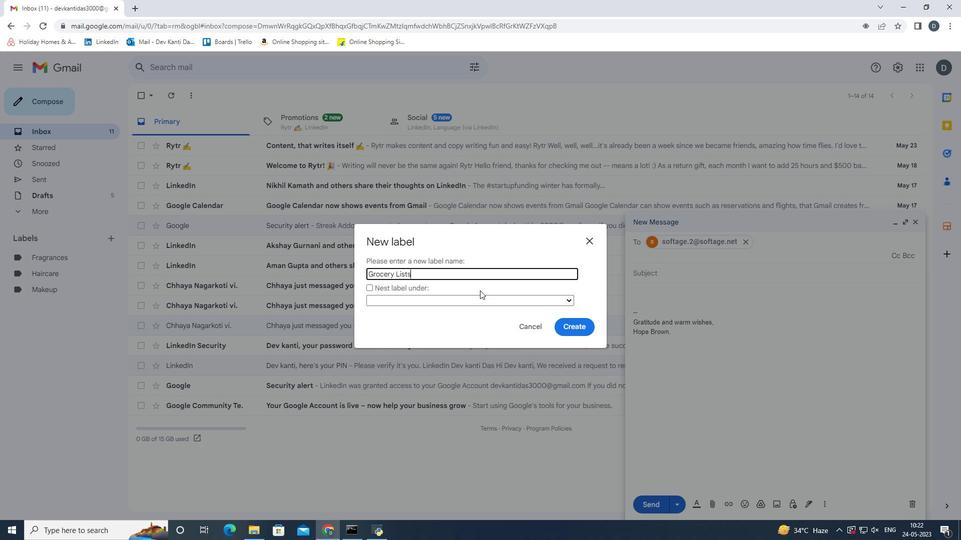 
Action: Mouse moved to (657, 502)
Screenshot: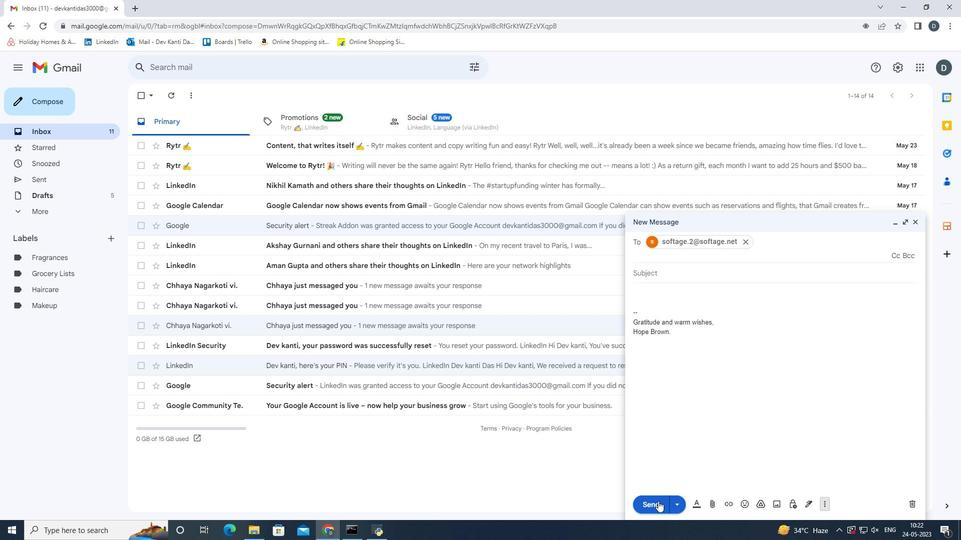 
Action: Mouse pressed left at (657, 502)
Screenshot: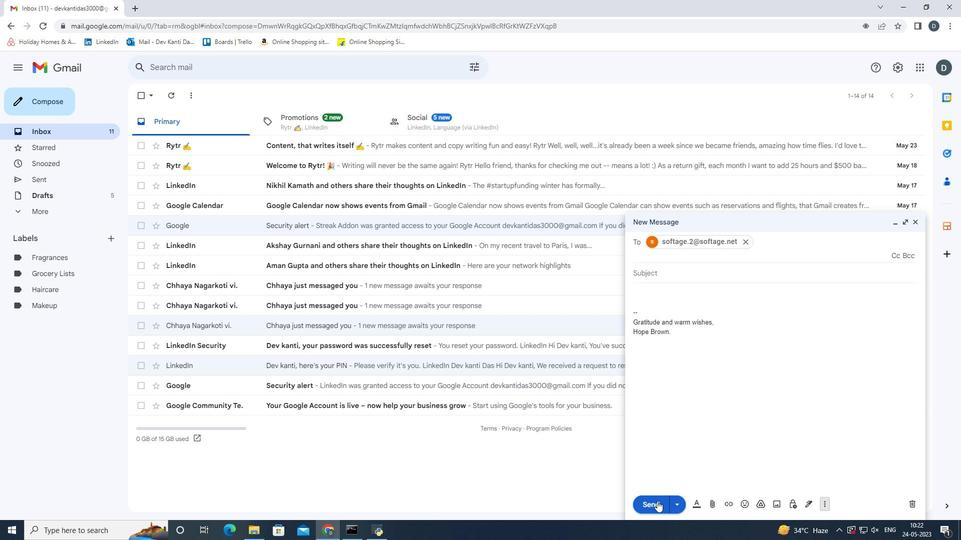 
